 Task: Create a sub task Gather and Analyse Requirements for the task  Upgrade and migrate company sales management to a cloud-based solution in the project AuroraStream , assign it to team member softage.5@softage.net and update the status of the sub task to  Completed , set the priority of the sub task to High
Action: Mouse moved to (237, 459)
Screenshot: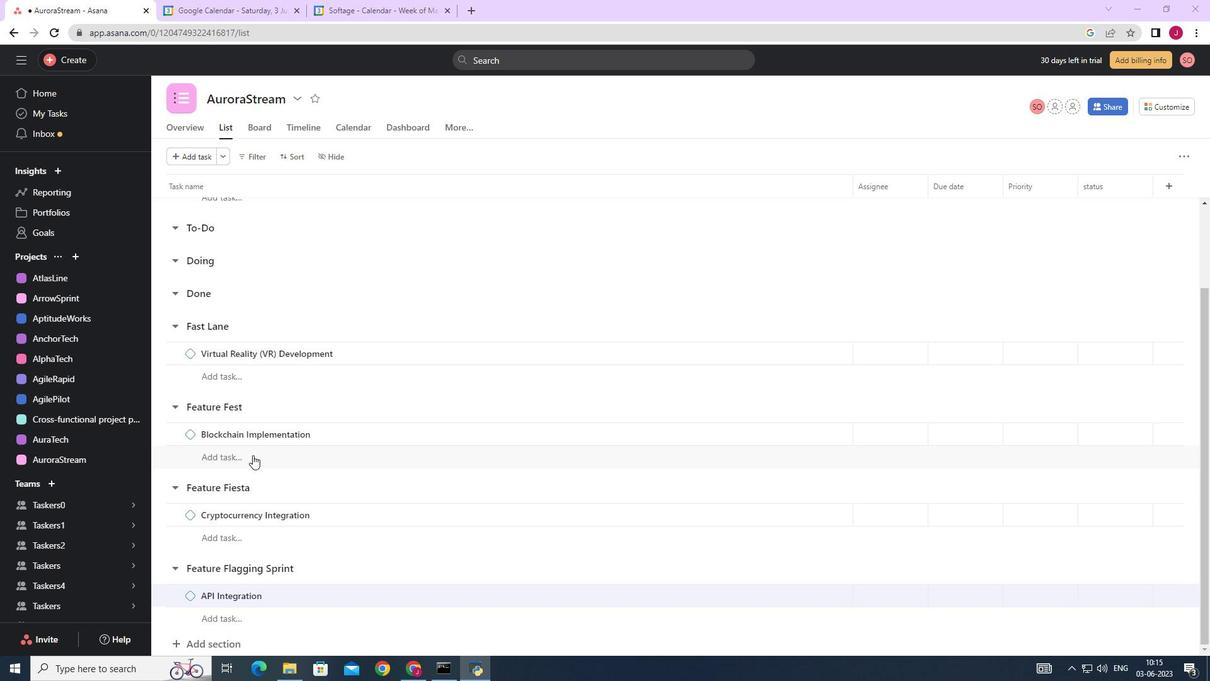 
Action: Mouse scrolled (237, 458) with delta (0, 0)
Screenshot: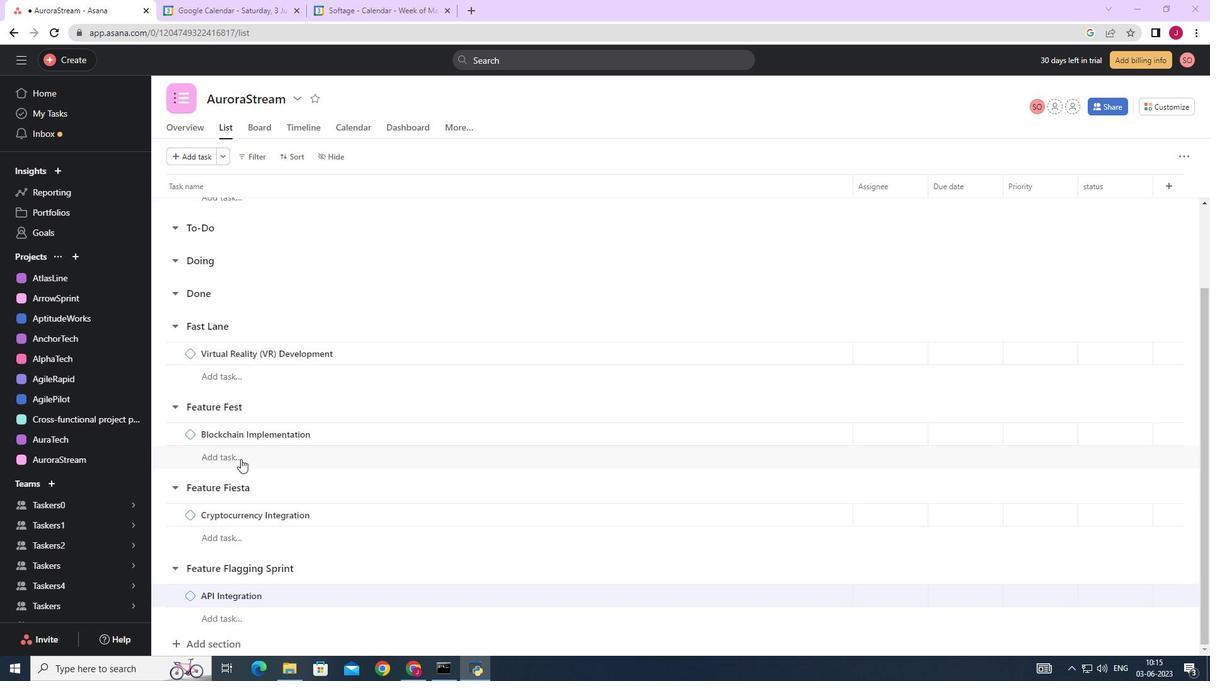 
Action: Mouse scrolled (237, 458) with delta (0, 0)
Screenshot: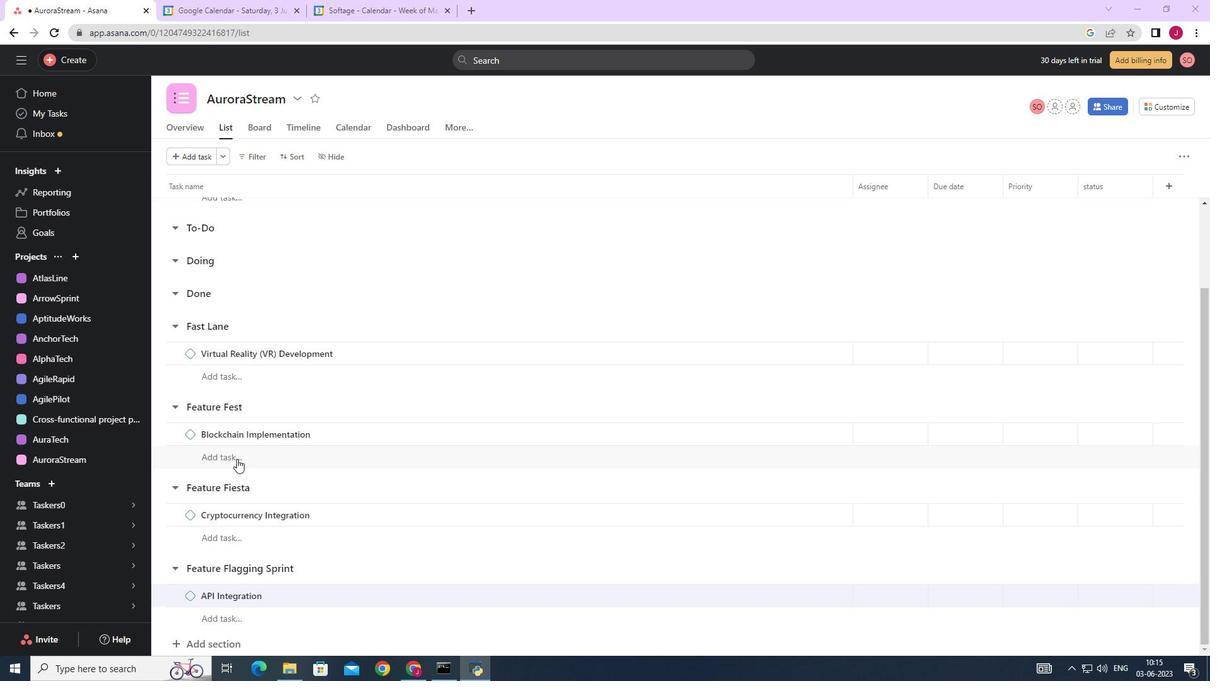 
Action: Mouse scrolled (237, 458) with delta (0, 0)
Screenshot: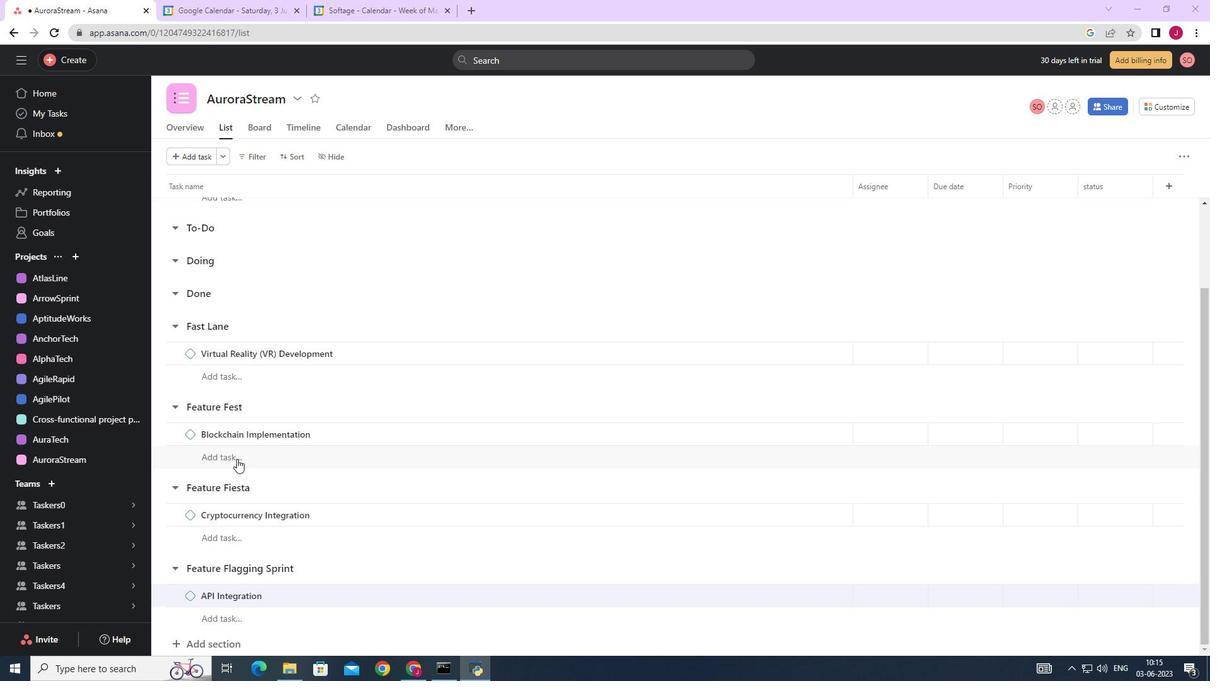 
Action: Mouse moved to (329, 399)
Screenshot: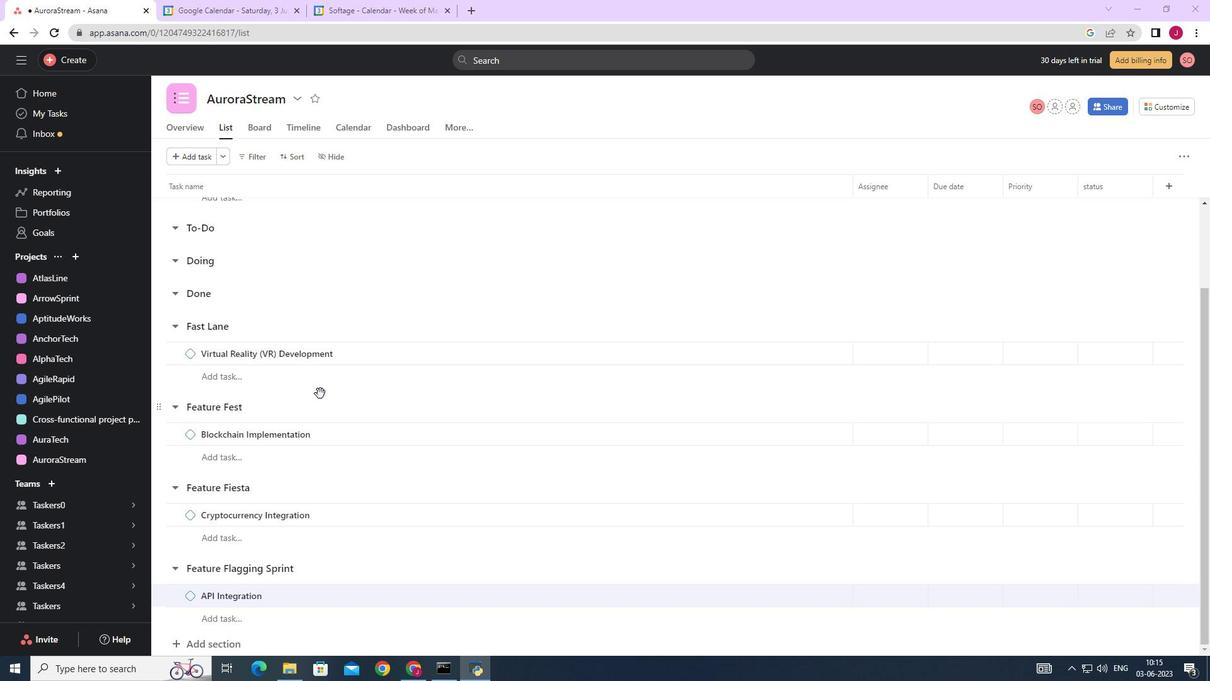 
Action: Mouse scrolled (329, 398) with delta (0, 0)
Screenshot: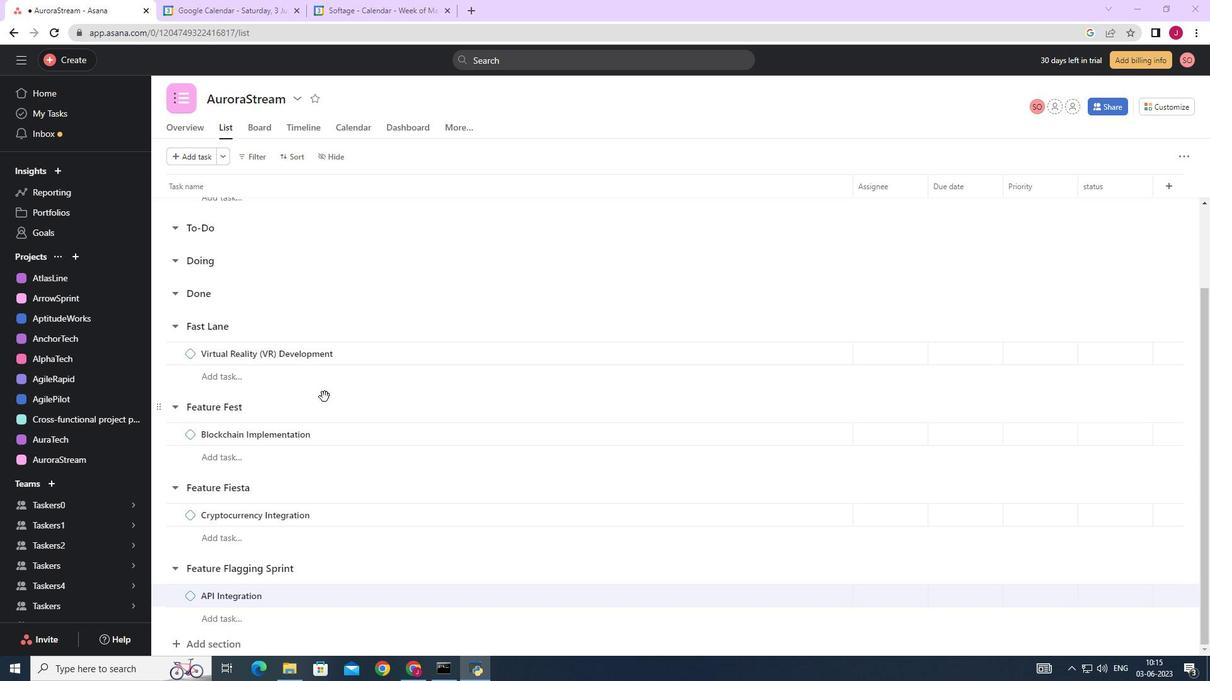 
Action: Mouse scrolled (329, 398) with delta (0, 0)
Screenshot: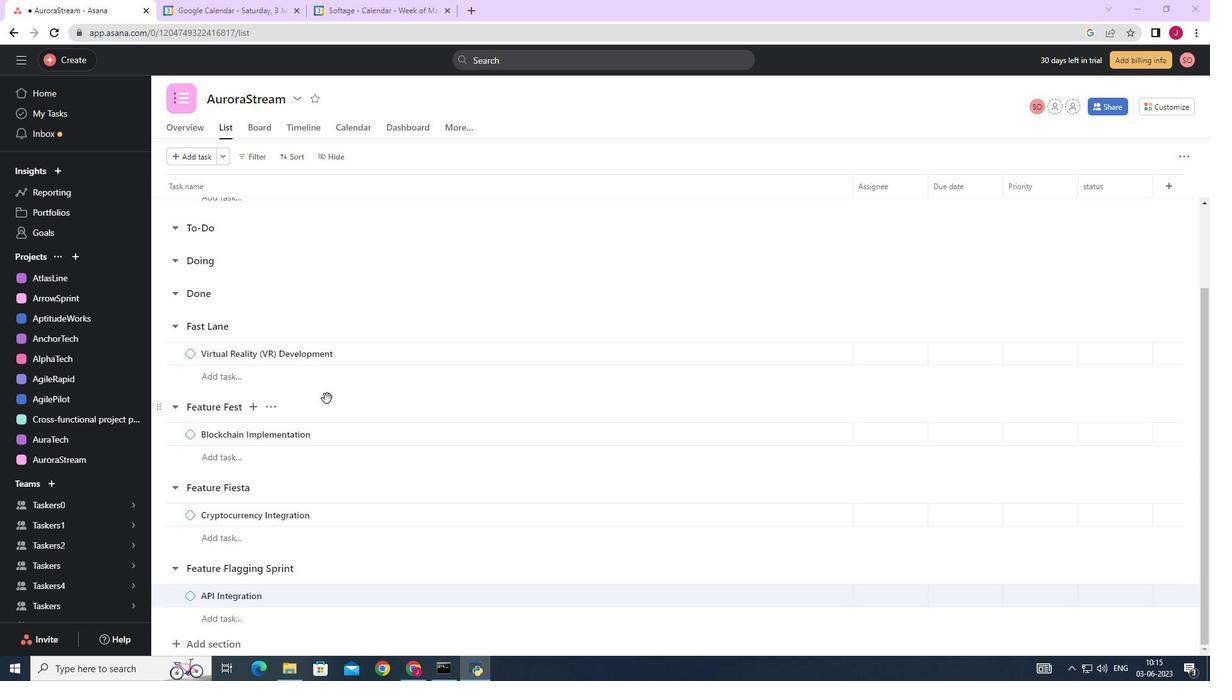 
Action: Mouse moved to (329, 399)
Screenshot: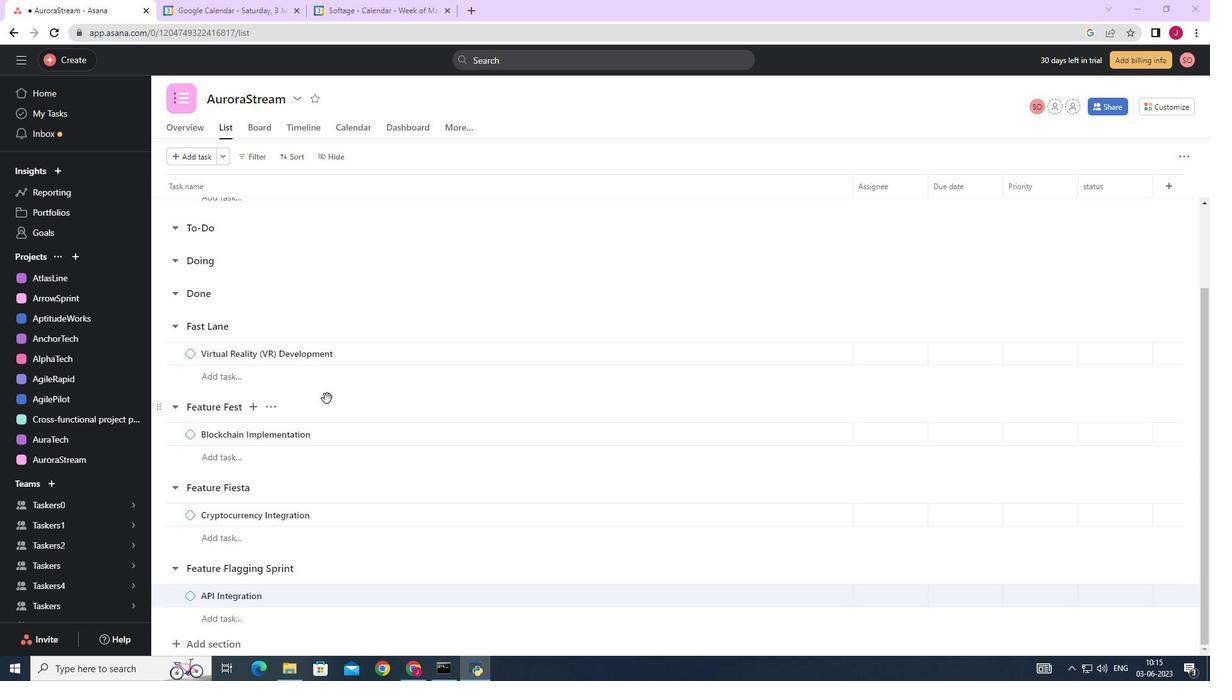 
Action: Mouse scrolled (329, 399) with delta (0, 0)
Screenshot: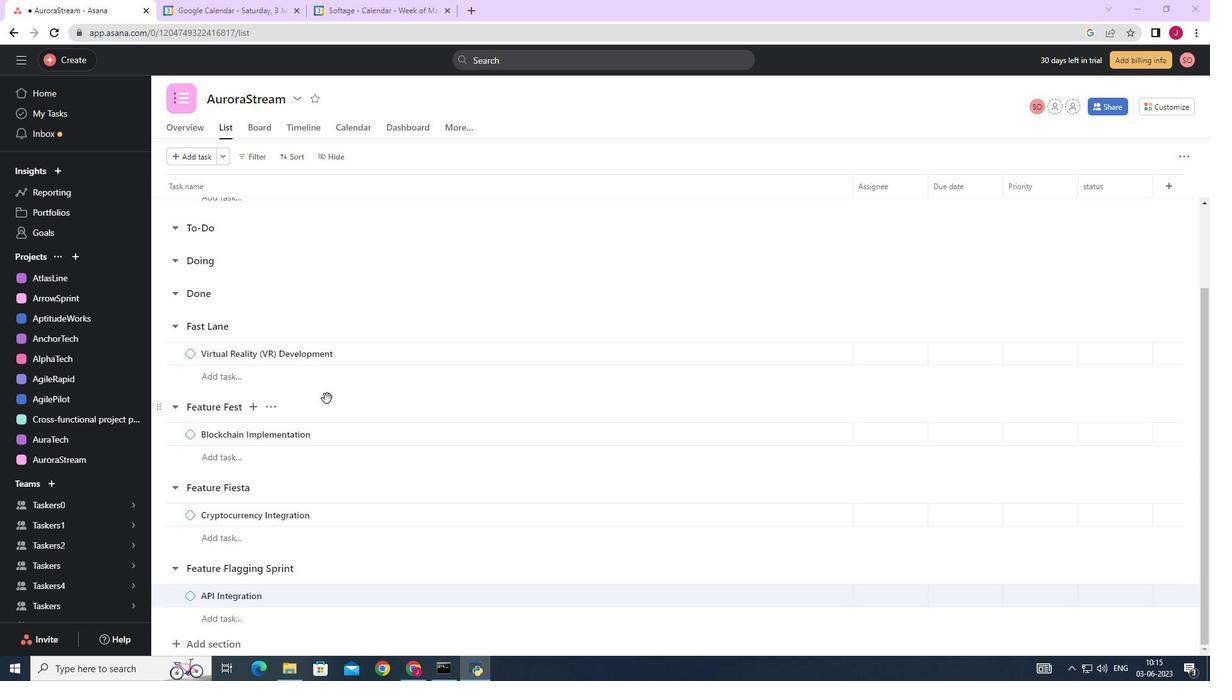 
Action: Mouse moved to (329, 400)
Screenshot: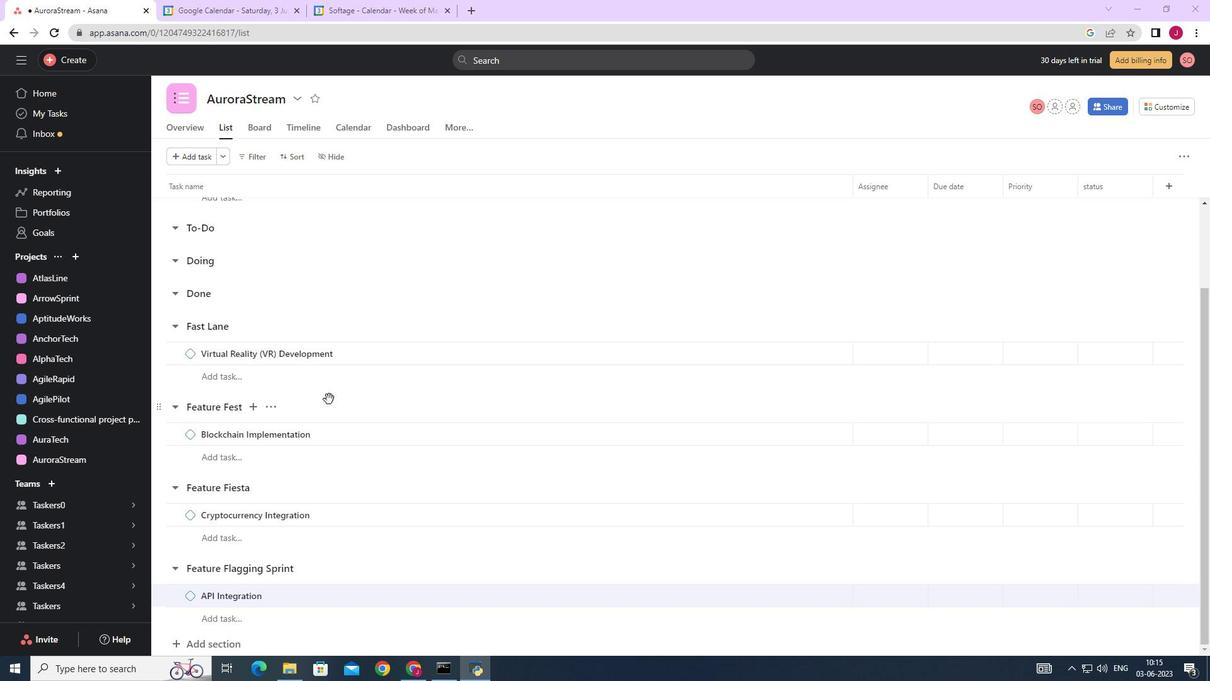 
Action: Mouse scrolled (329, 399) with delta (0, 0)
Screenshot: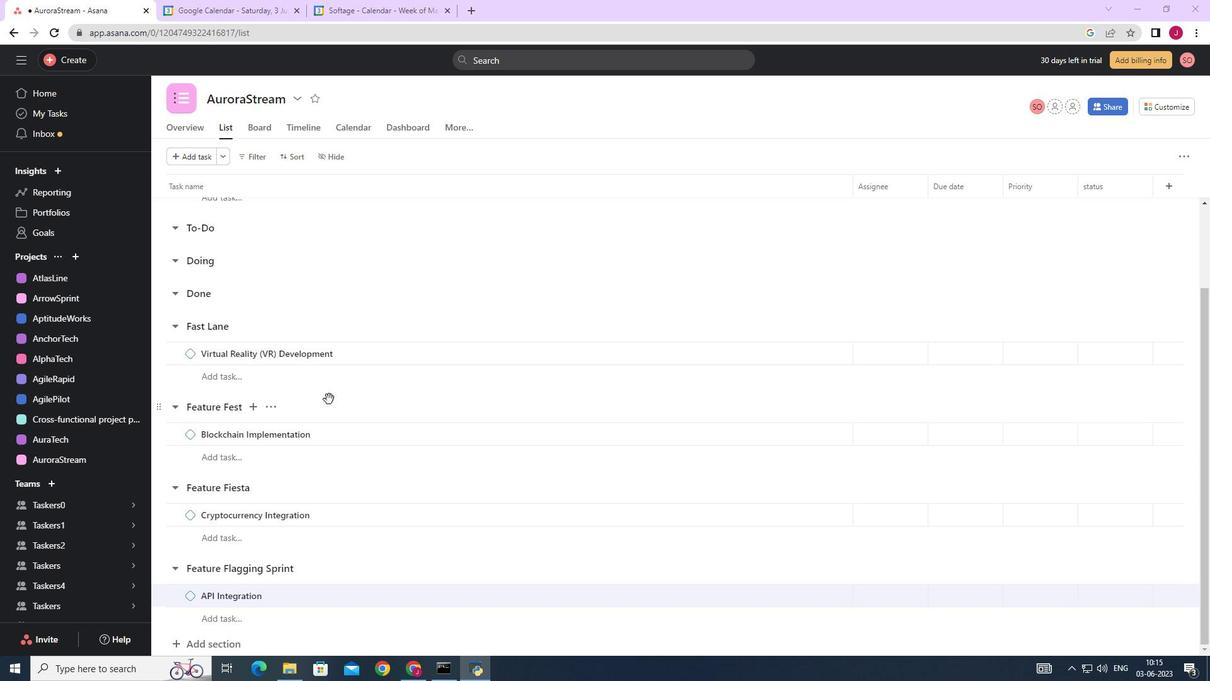 
Action: Mouse moved to (315, 366)
Screenshot: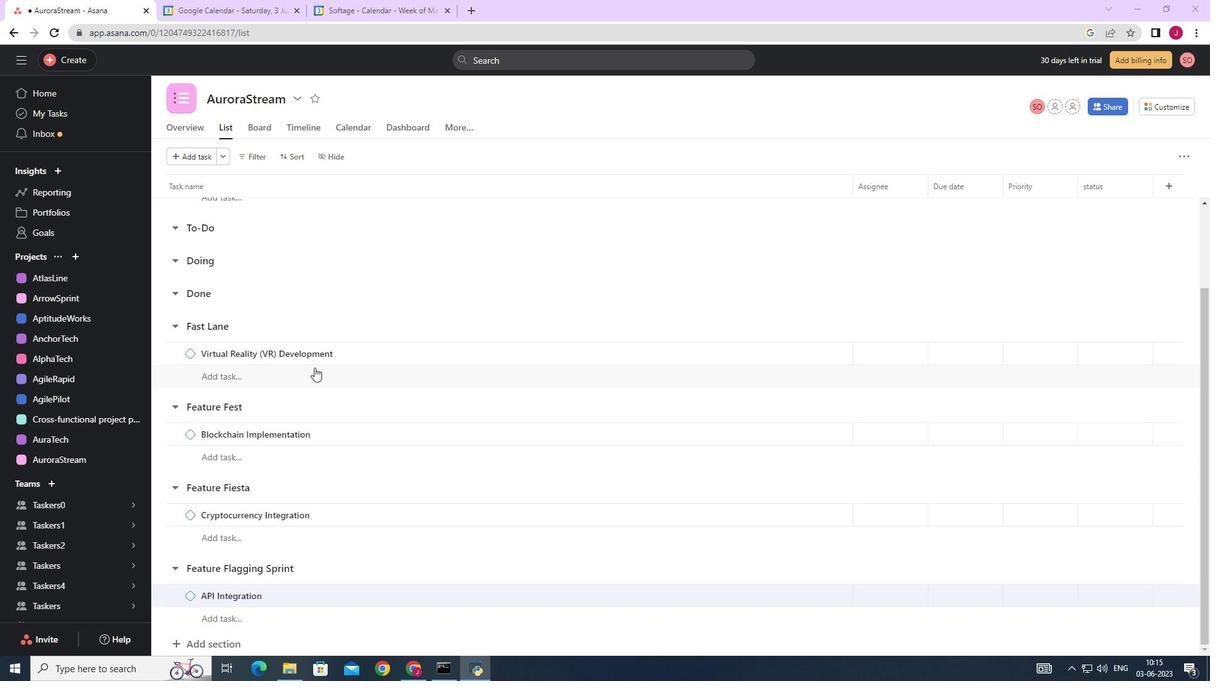 
Action: Mouse scrolled (315, 366) with delta (0, 0)
Screenshot: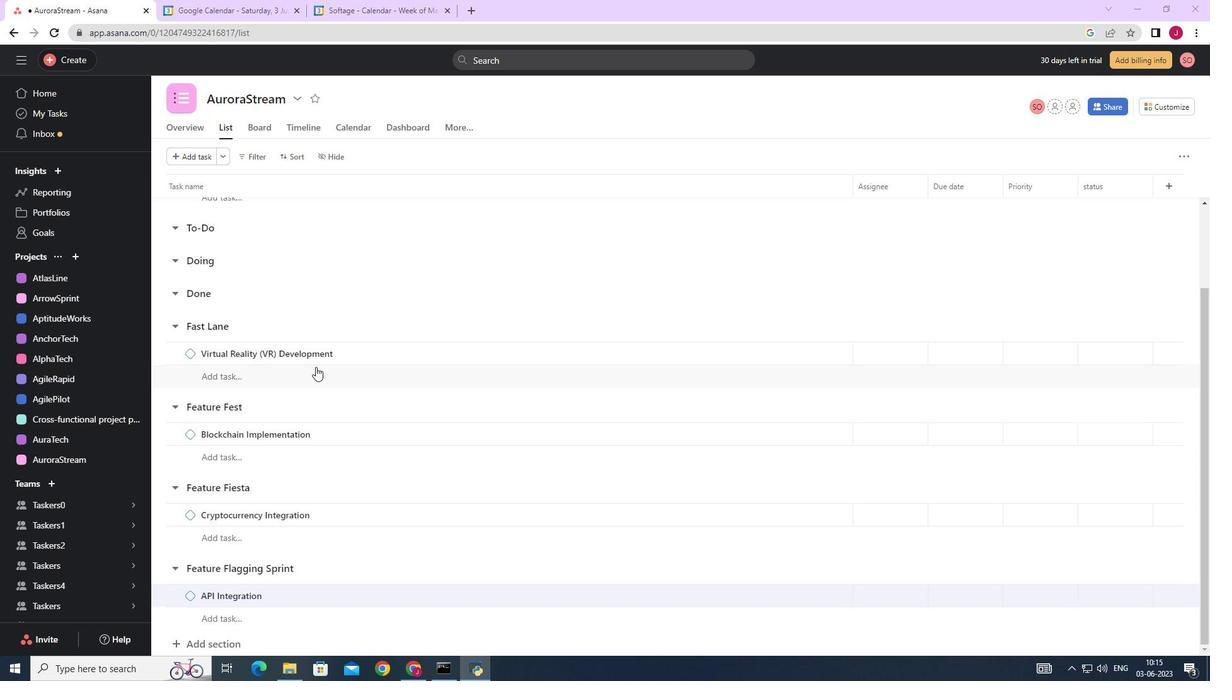 
Action: Mouse moved to (317, 326)
Screenshot: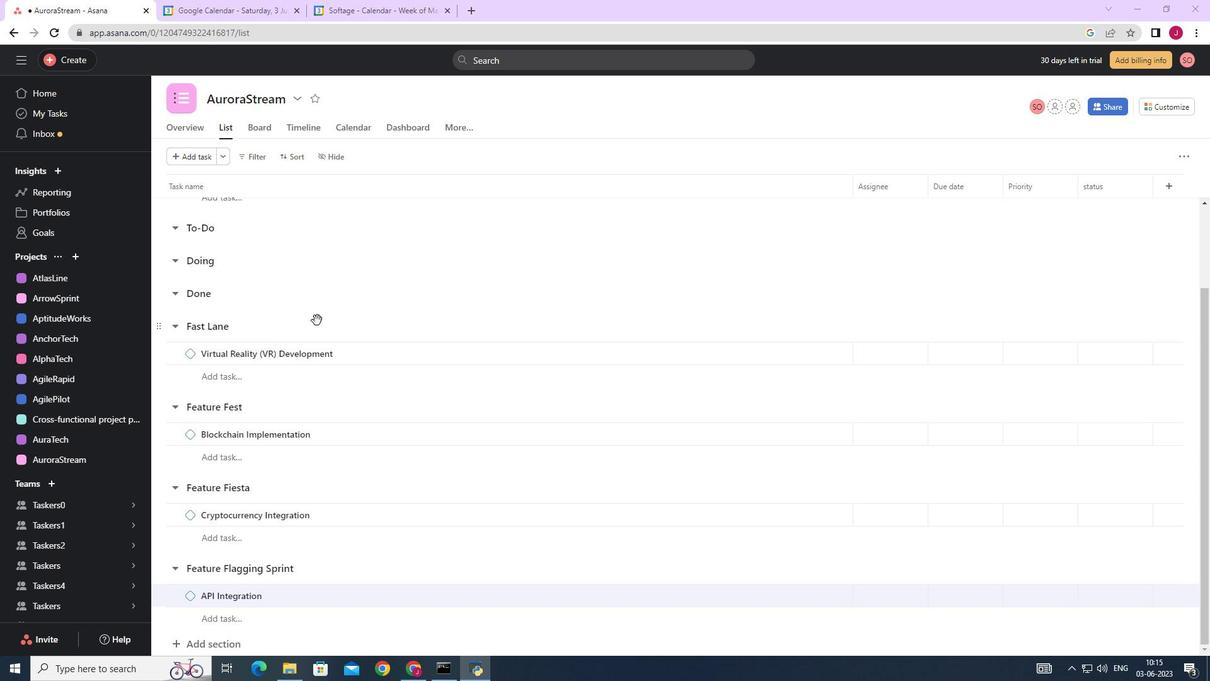 
Action: Mouse scrolled (317, 325) with delta (0, 0)
Screenshot: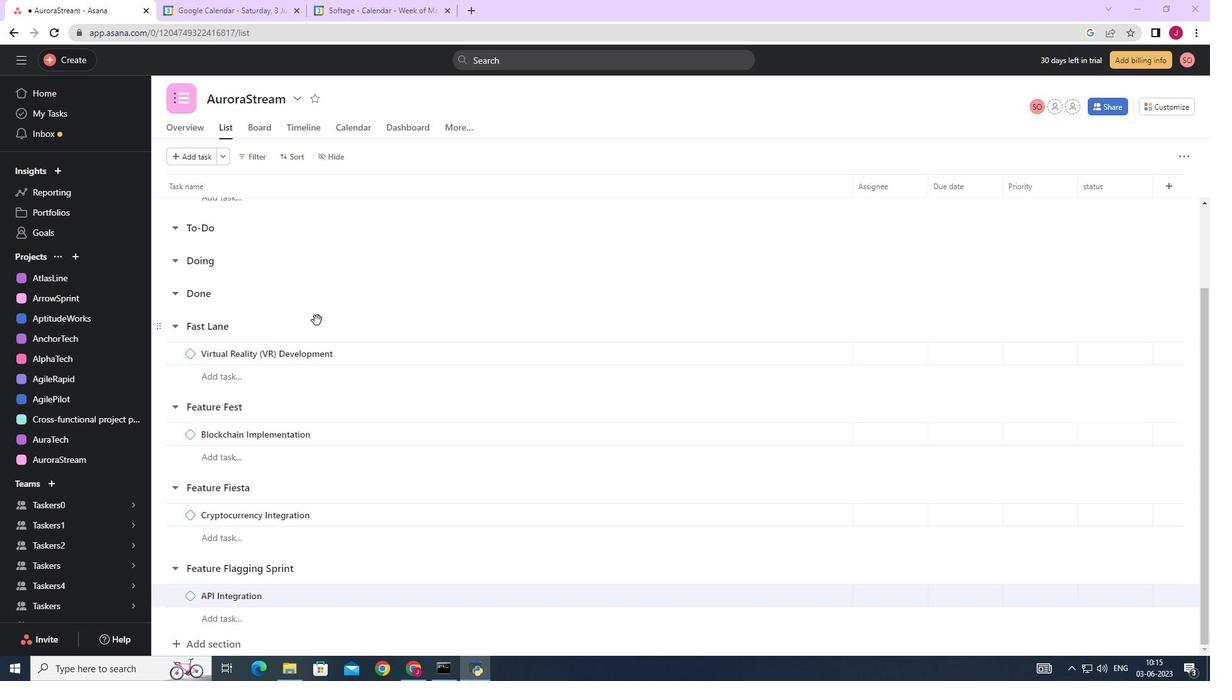 
Action: Mouse moved to (317, 329)
Screenshot: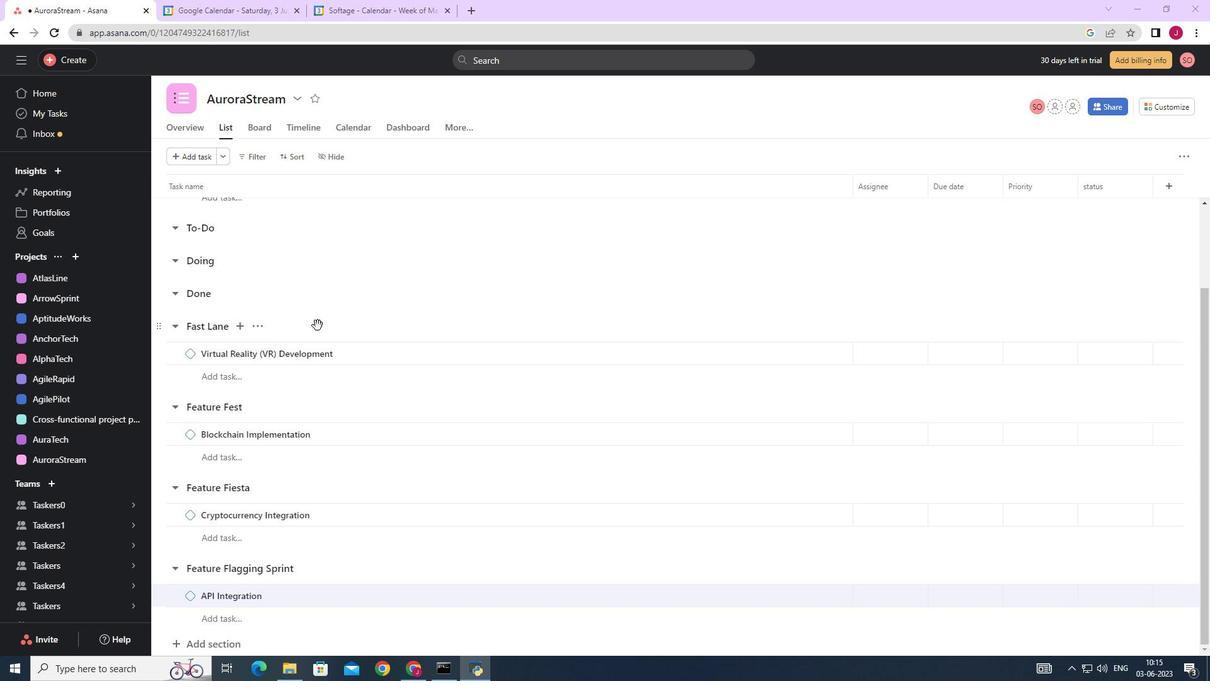 
Action: Mouse scrolled (317, 328) with delta (0, 0)
Screenshot: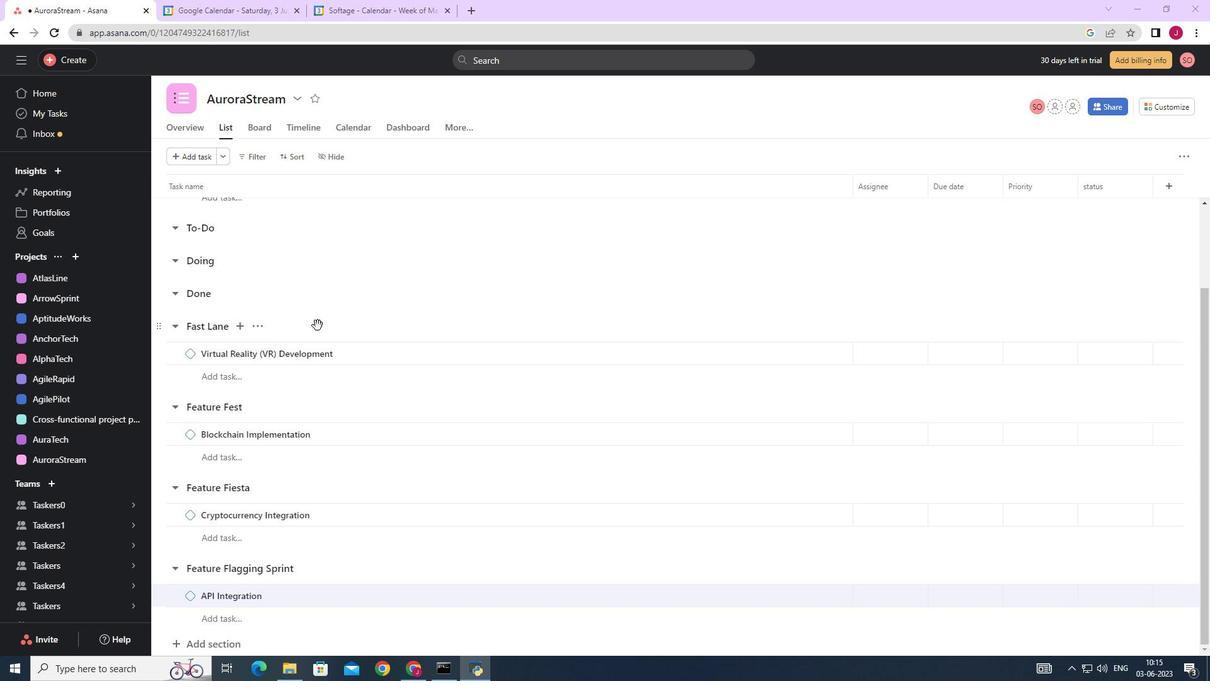 
Action: Mouse moved to (317, 329)
Screenshot: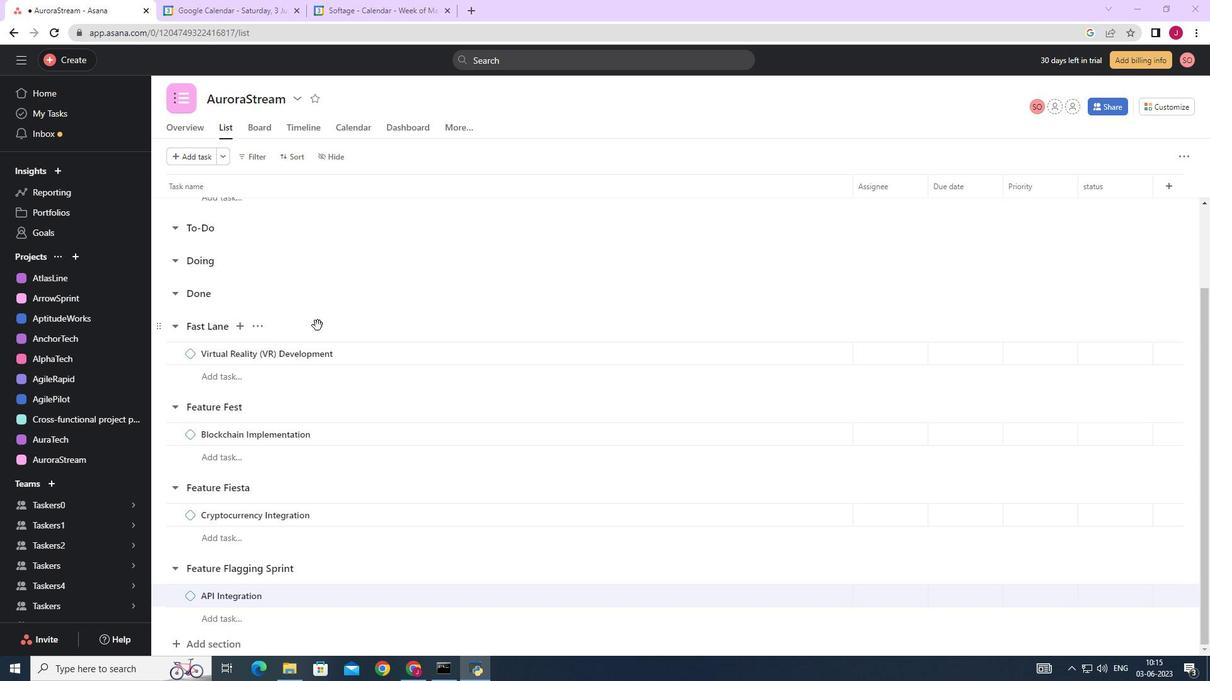 
Action: Mouse scrolled (317, 329) with delta (0, 0)
Screenshot: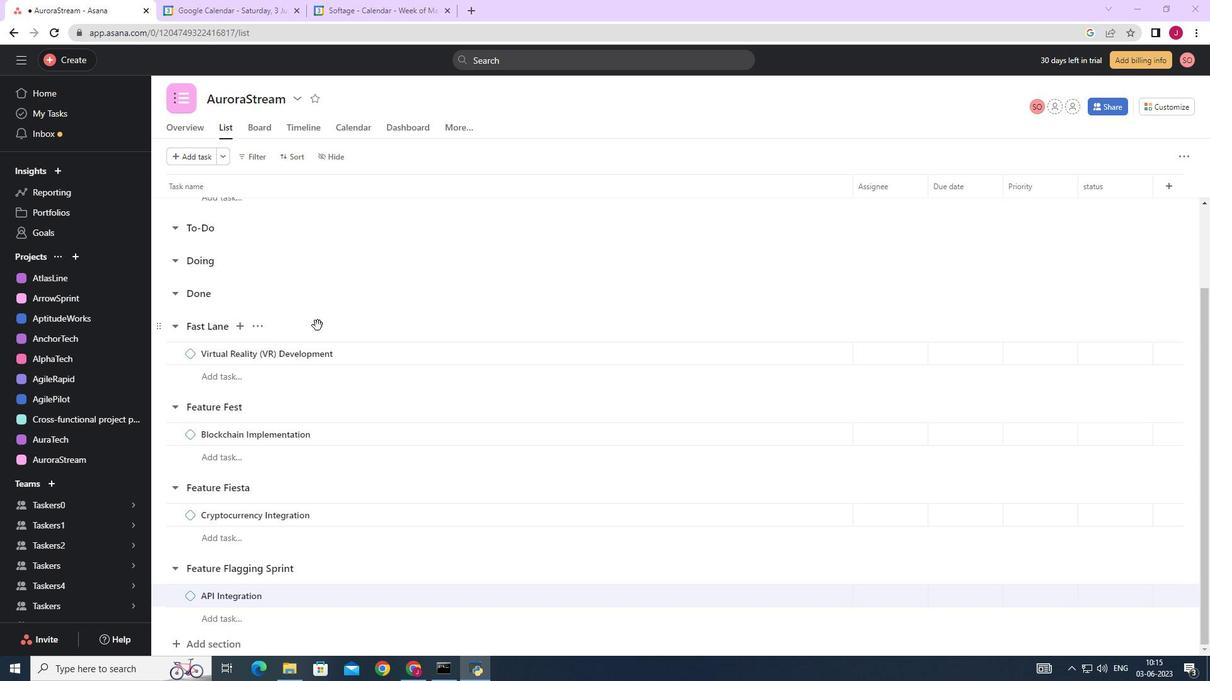 
Action: Mouse moved to (317, 330)
Screenshot: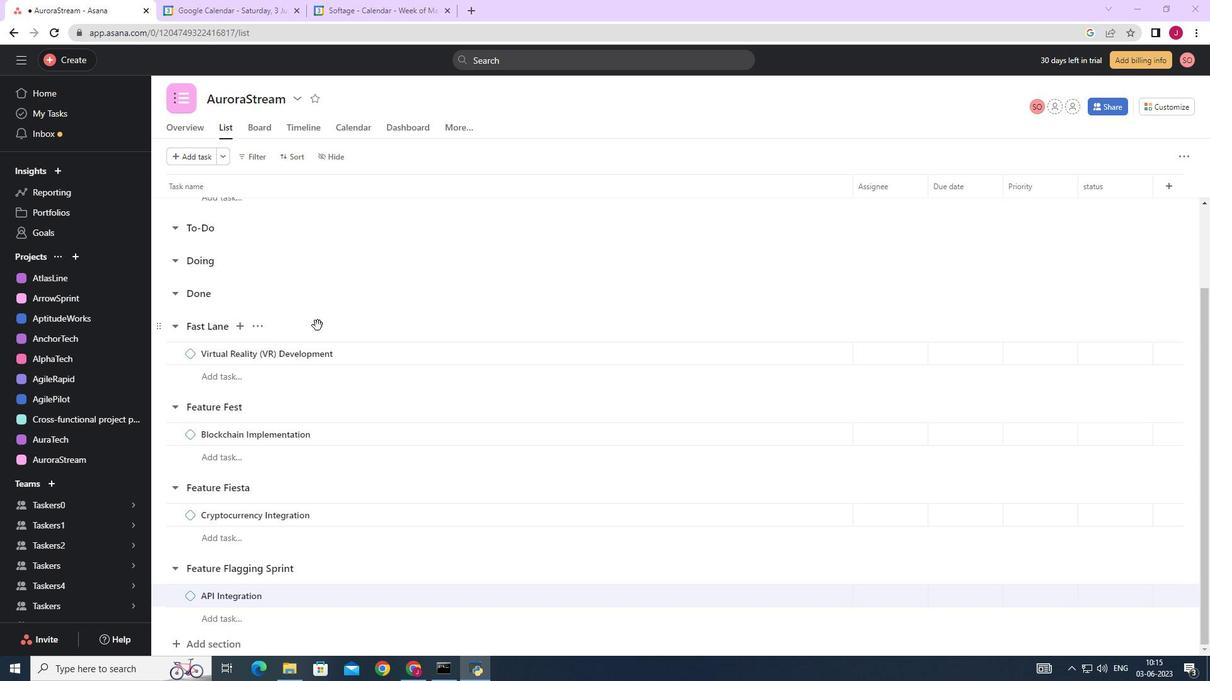 
Action: Mouse scrolled (317, 329) with delta (0, 0)
Screenshot: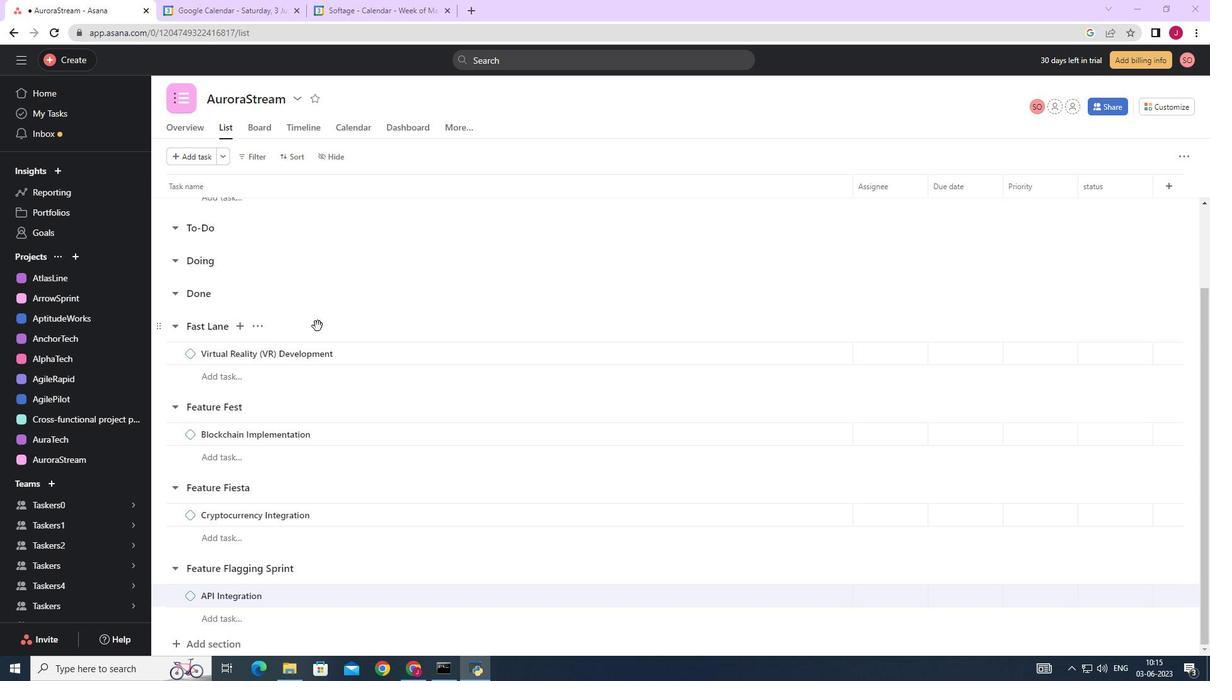 
Action: Mouse moved to (394, 422)
Screenshot: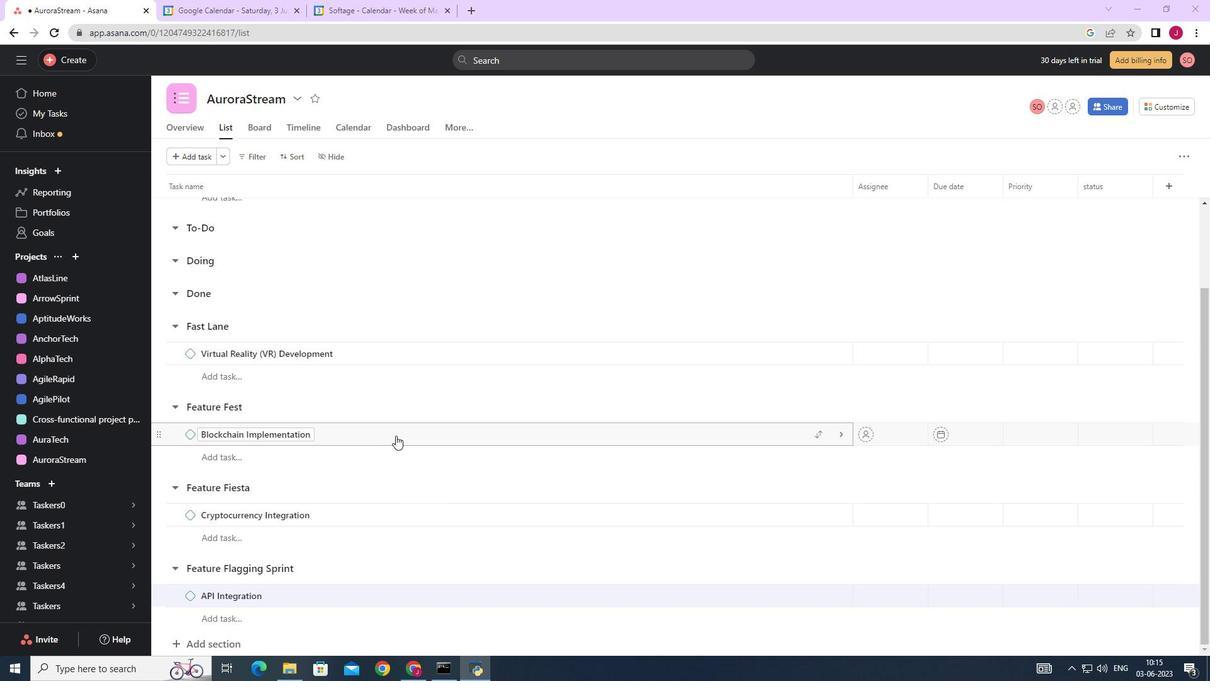 
Action: Mouse scrolled (396, 435) with delta (0, 0)
Screenshot: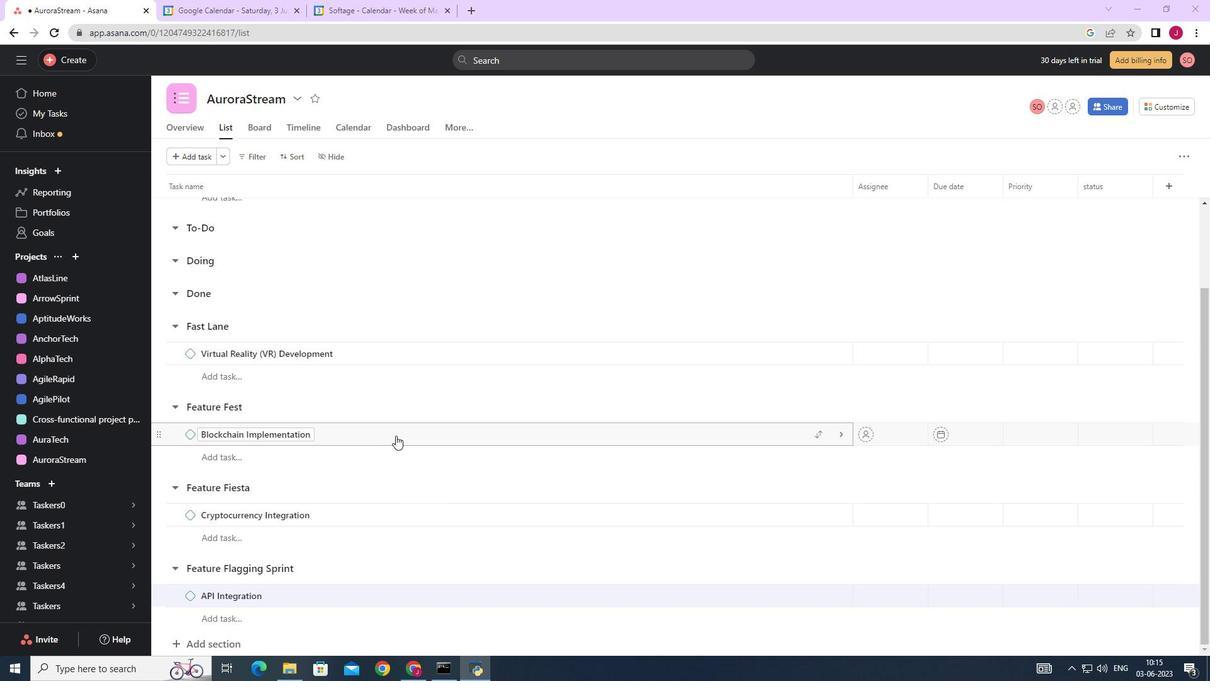 
Action: Mouse moved to (384, 315)
Screenshot: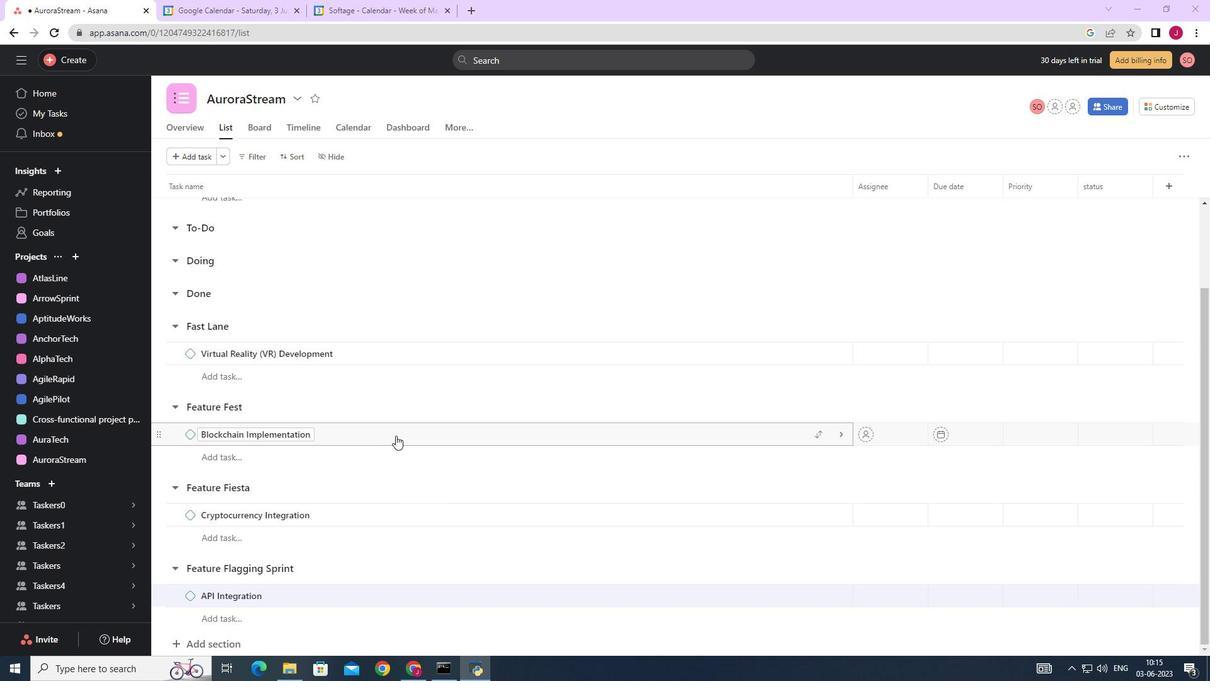 
Action: Mouse scrolled (396, 433) with delta (0, 0)
Screenshot: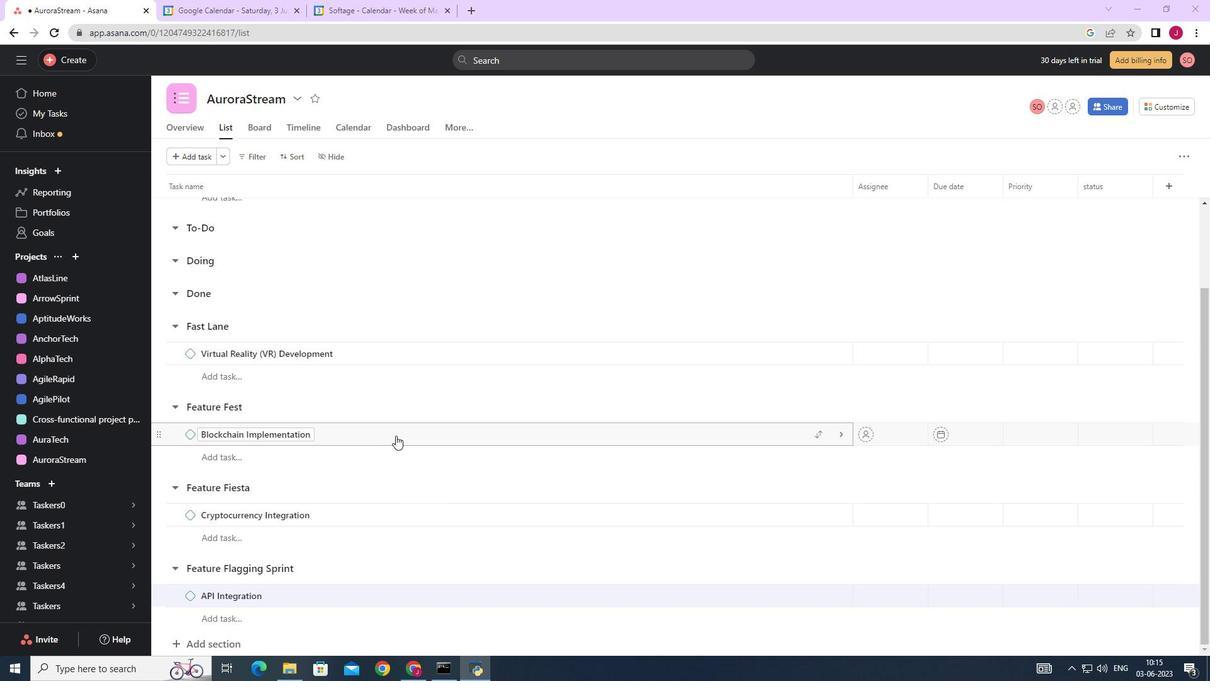 
Action: Mouse moved to (384, 304)
Screenshot: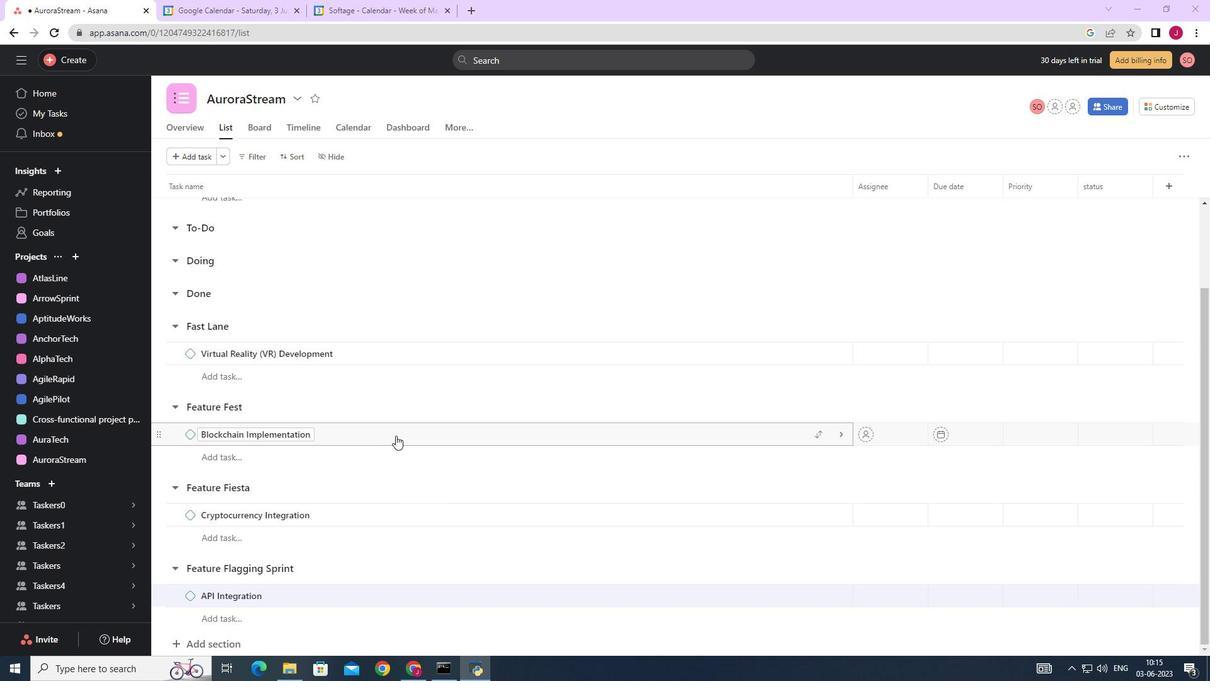 
Action: Mouse scrolled (396, 433) with delta (0, 0)
Screenshot: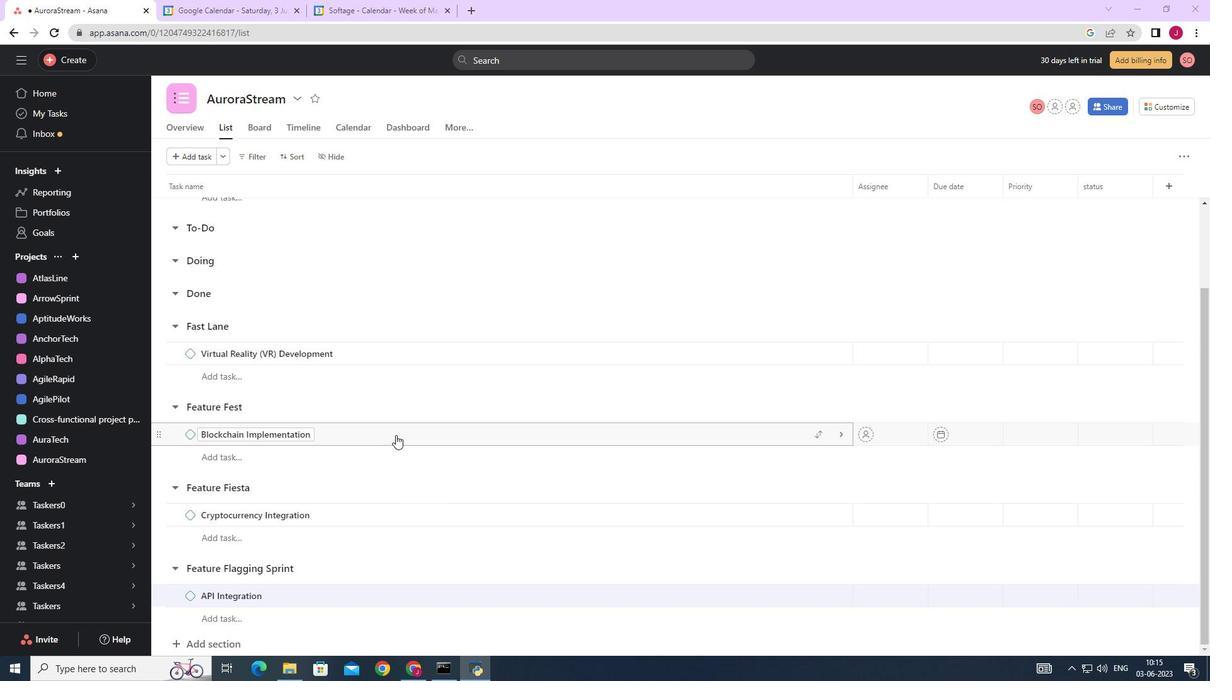 
Action: Mouse moved to (383, 298)
Screenshot: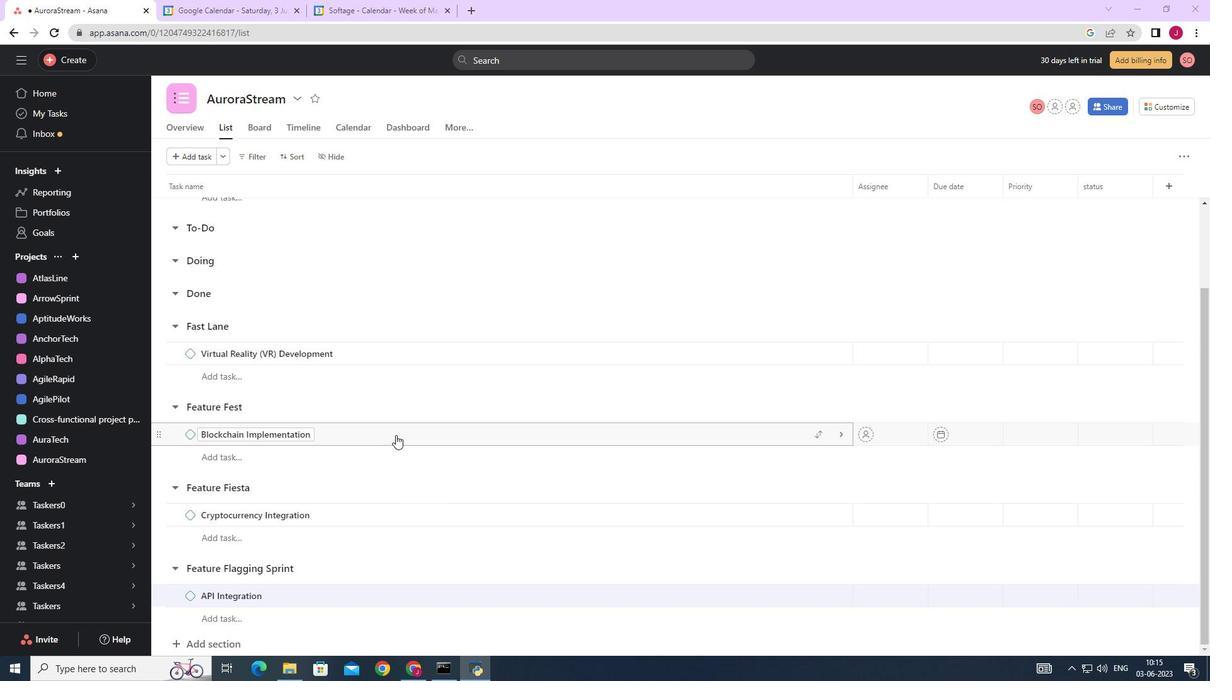 
Action: Mouse scrolled (396, 432) with delta (0, 0)
Screenshot: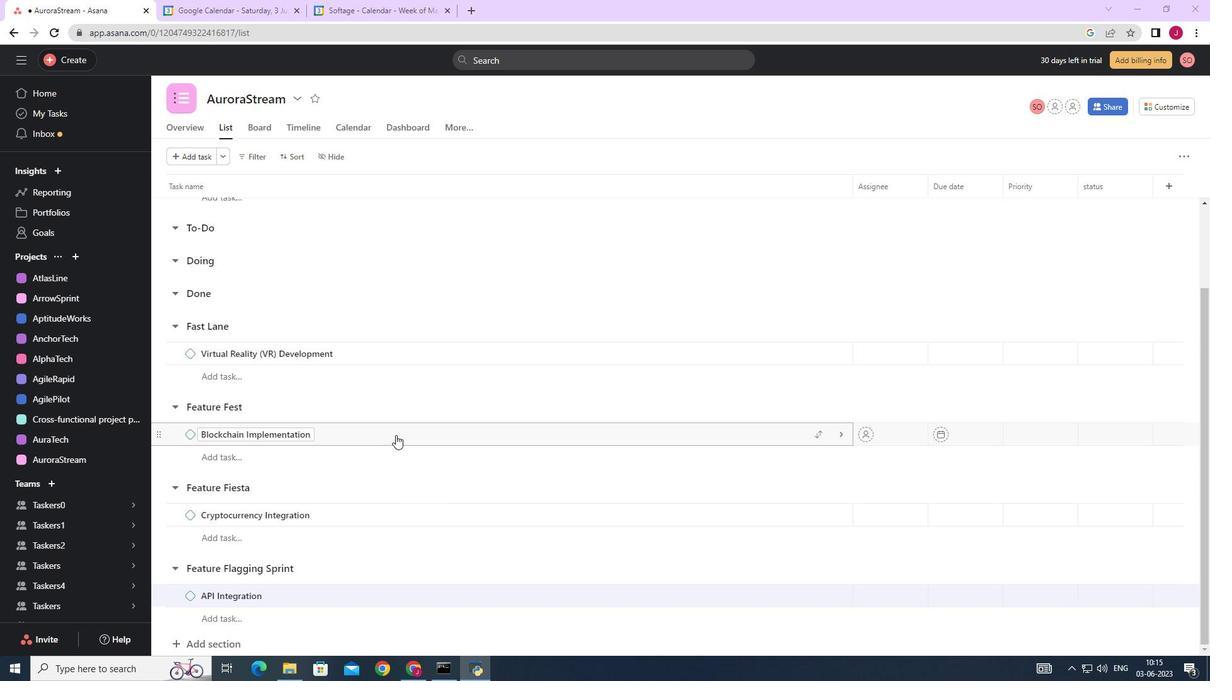 
Action: Mouse moved to (381, 288)
Screenshot: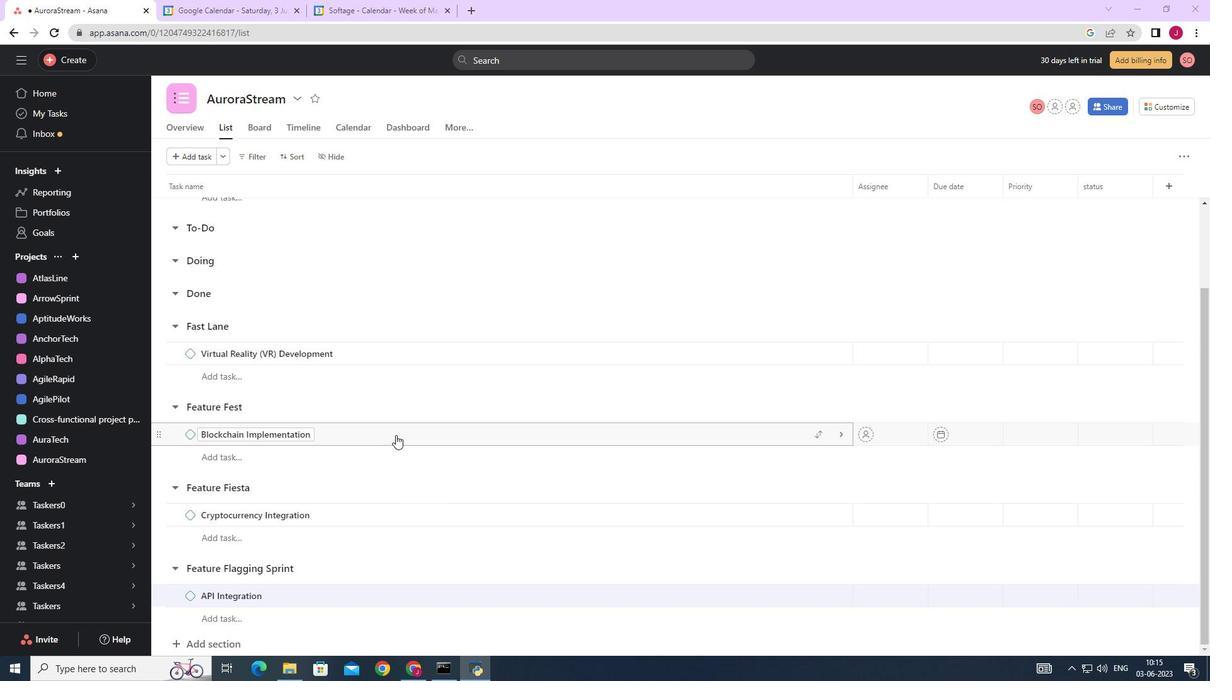 
Action: Mouse scrolled (394, 423) with delta (0, 0)
Screenshot: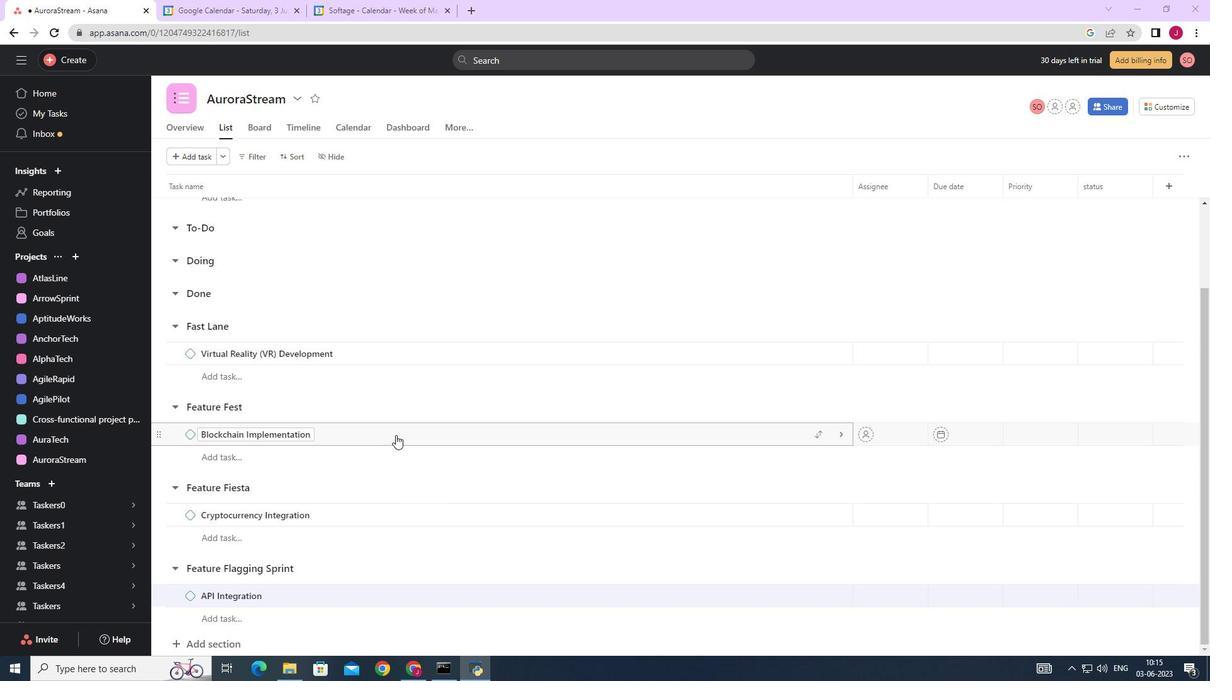 
Action: Mouse moved to (748, 274)
Screenshot: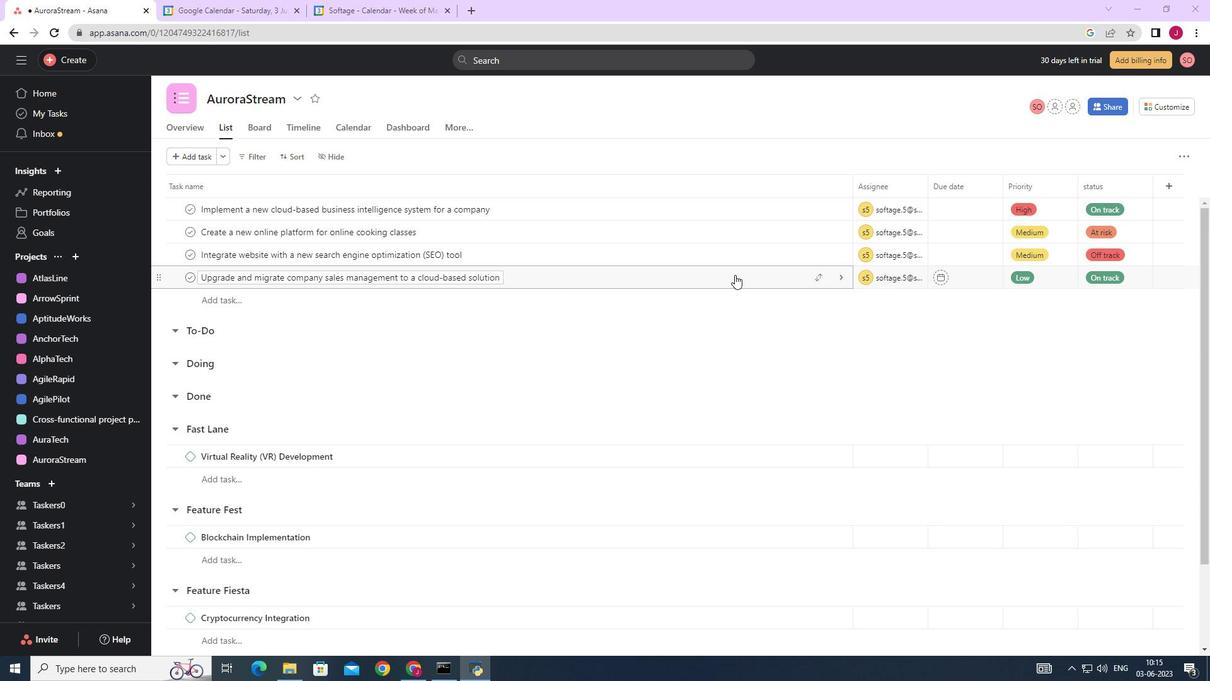 
Action: Mouse pressed left at (748, 274)
Screenshot: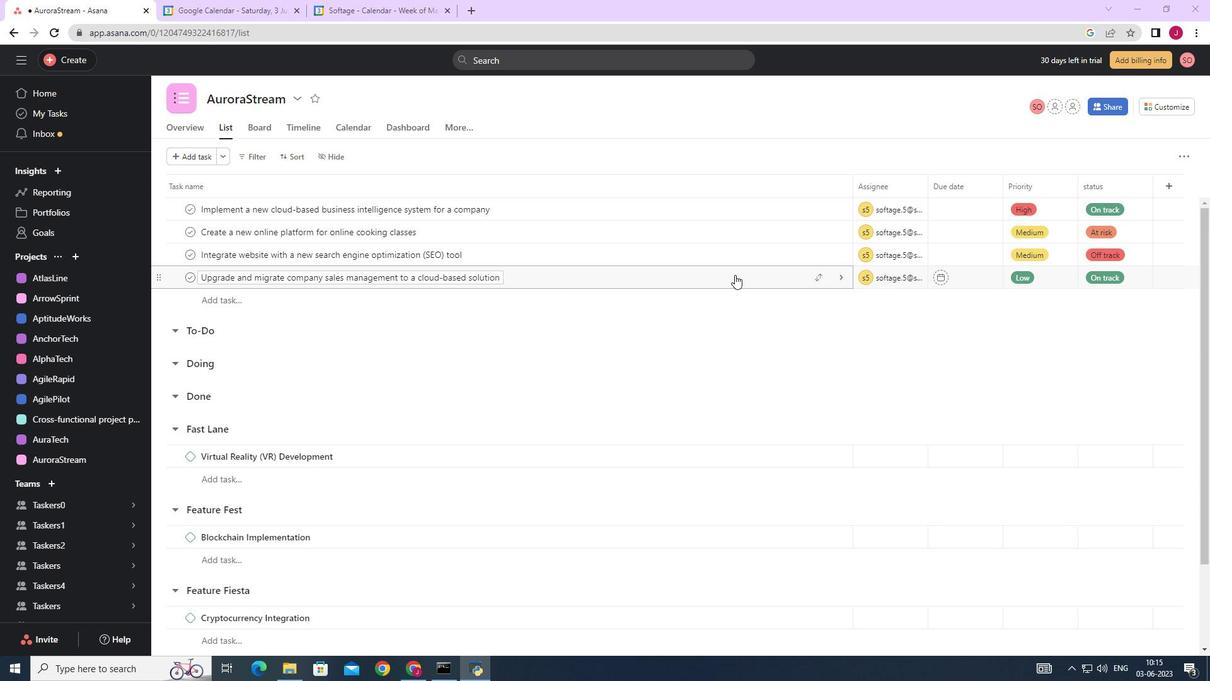 
Action: Mouse moved to (935, 423)
Screenshot: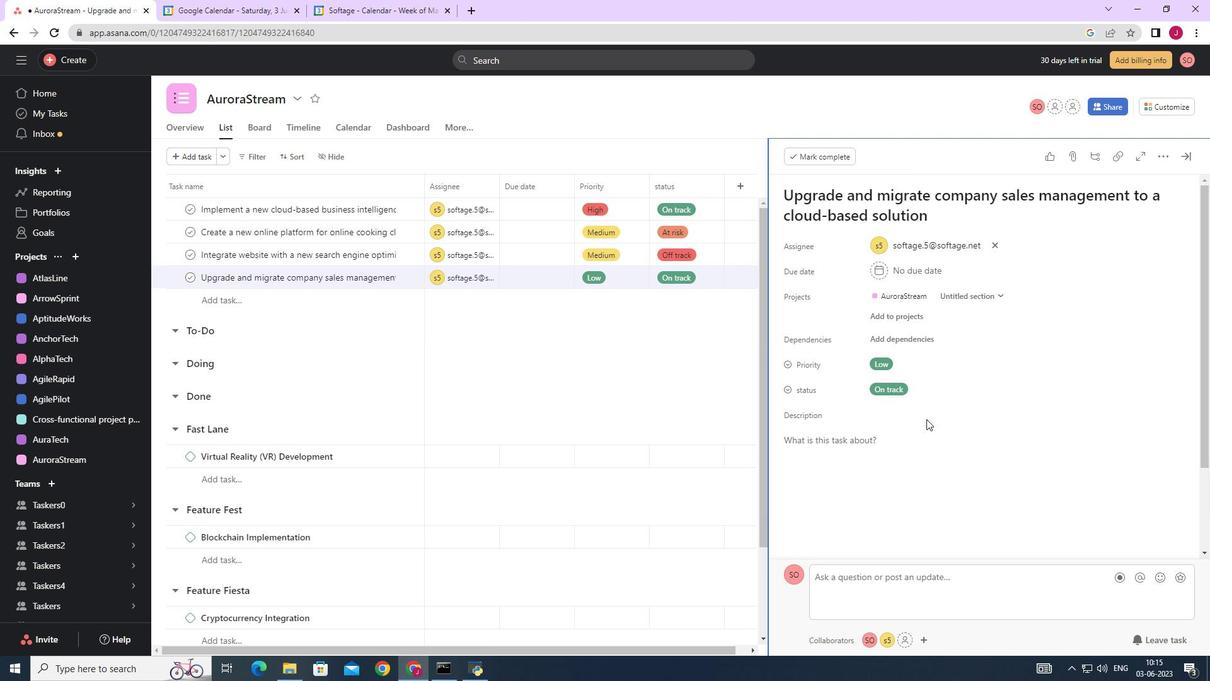
Action: Mouse scrolled (935, 423) with delta (0, 0)
Screenshot: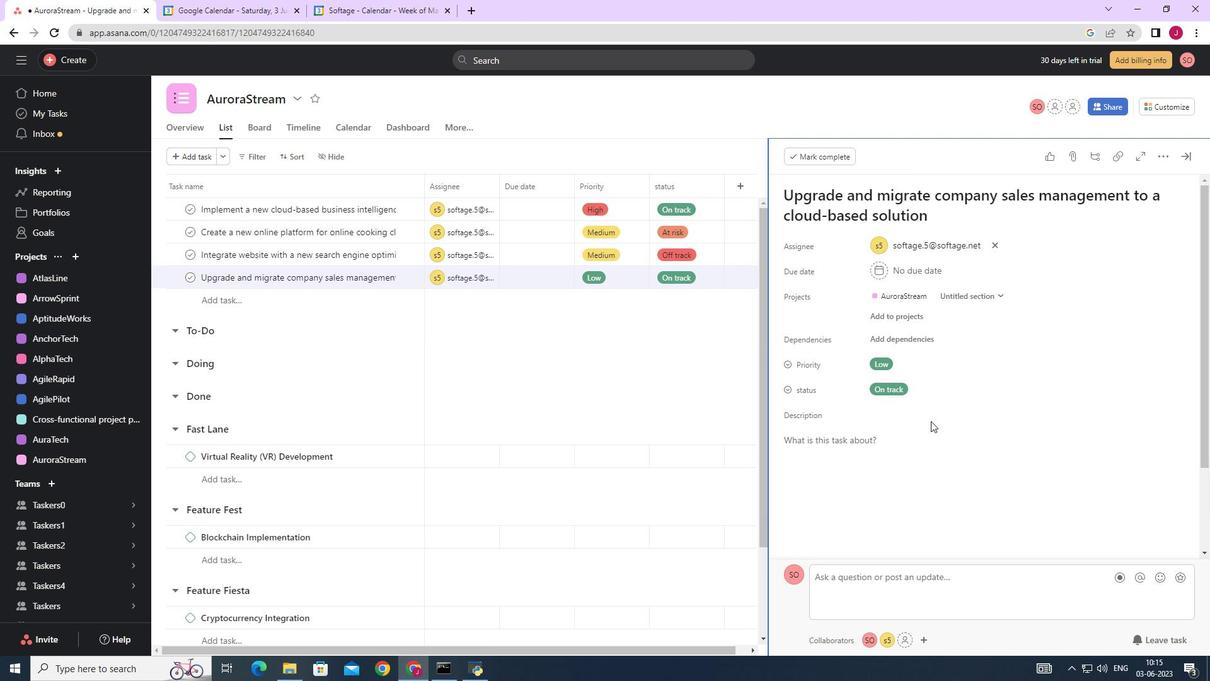 
Action: Mouse scrolled (935, 423) with delta (0, 0)
Screenshot: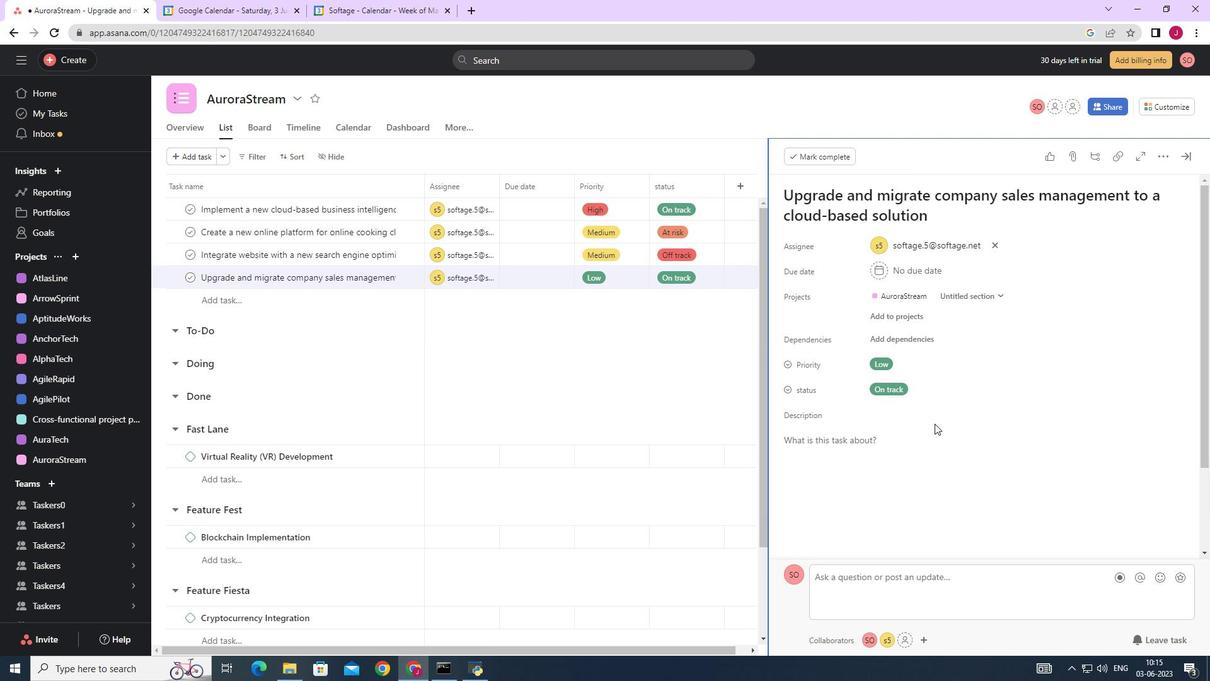 
Action: Mouse scrolled (935, 423) with delta (0, 0)
Screenshot: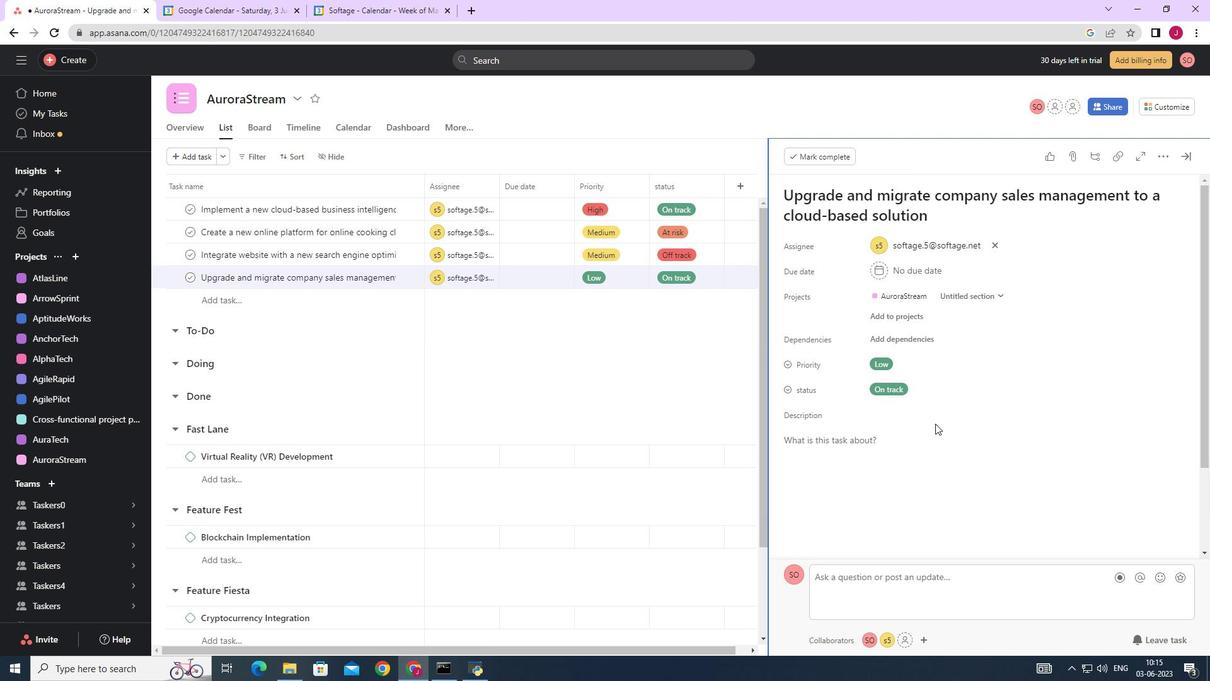 
Action: Mouse scrolled (935, 423) with delta (0, 0)
Screenshot: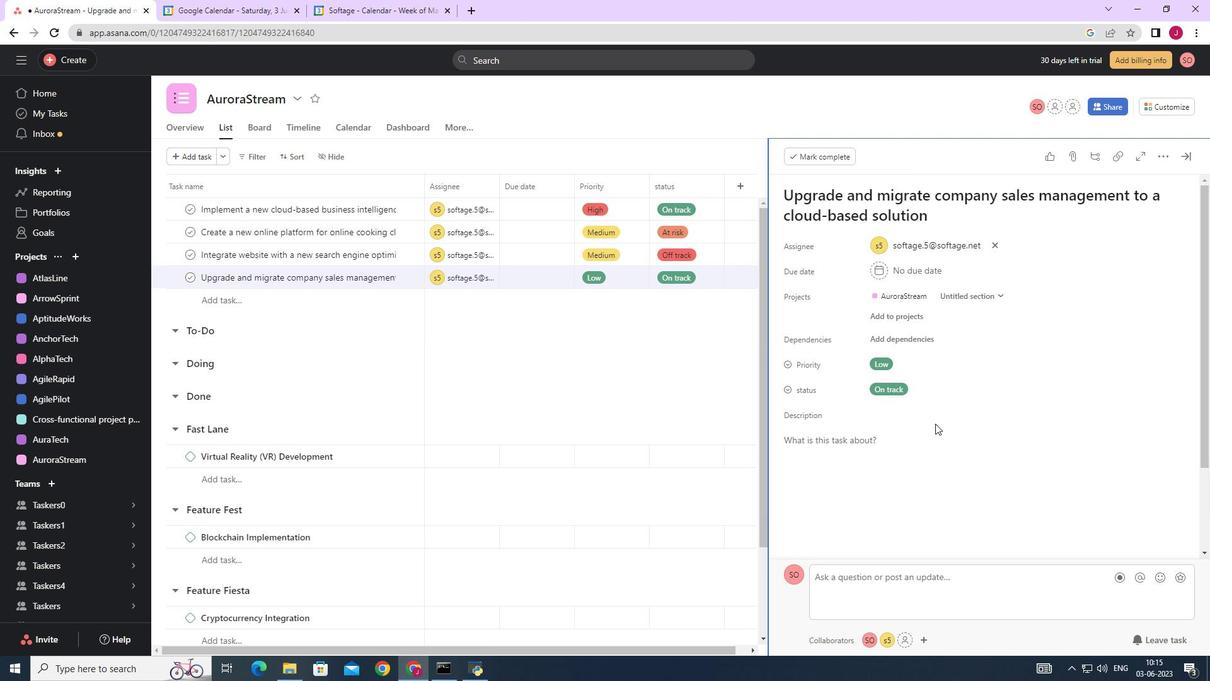
Action: Mouse scrolled (935, 423) with delta (0, 0)
Screenshot: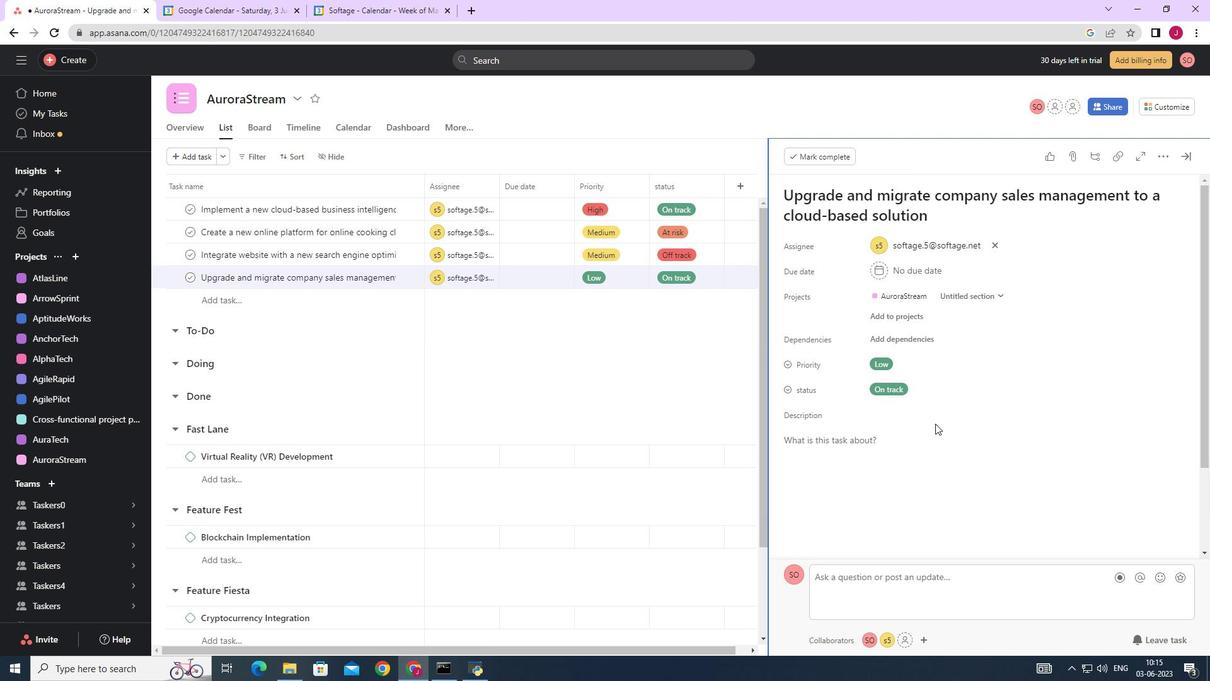 
Action: Mouse moved to (822, 457)
Screenshot: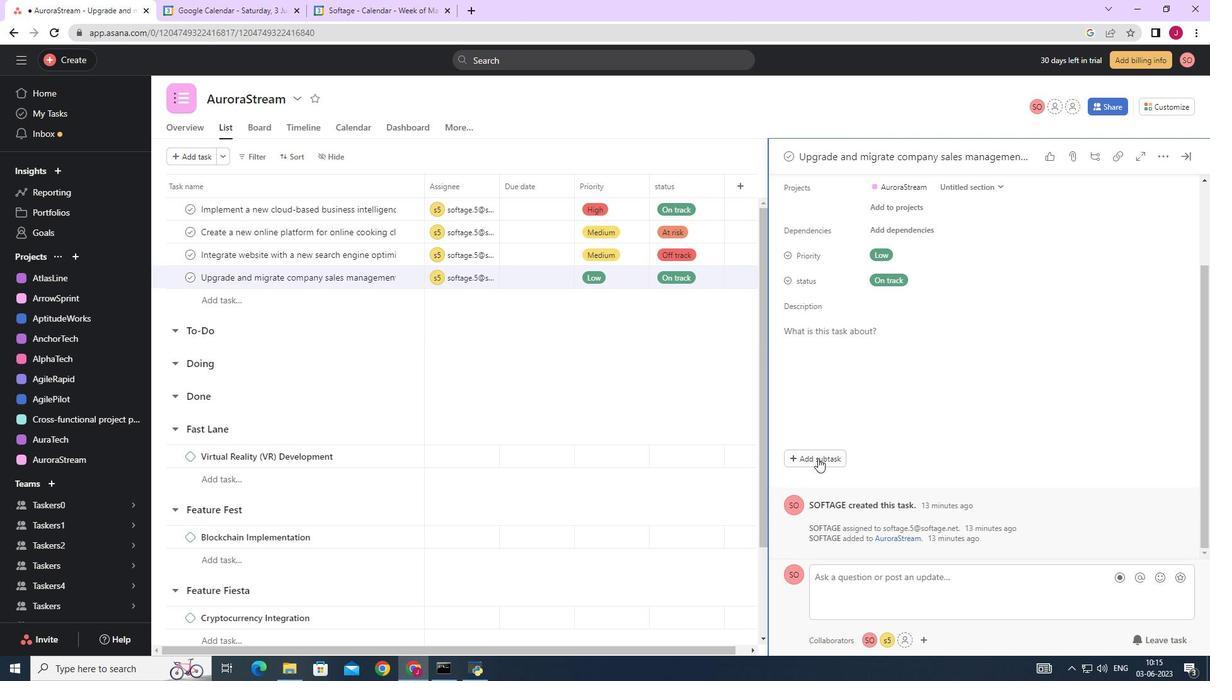 
Action: Mouse pressed left at (822, 457)
Screenshot: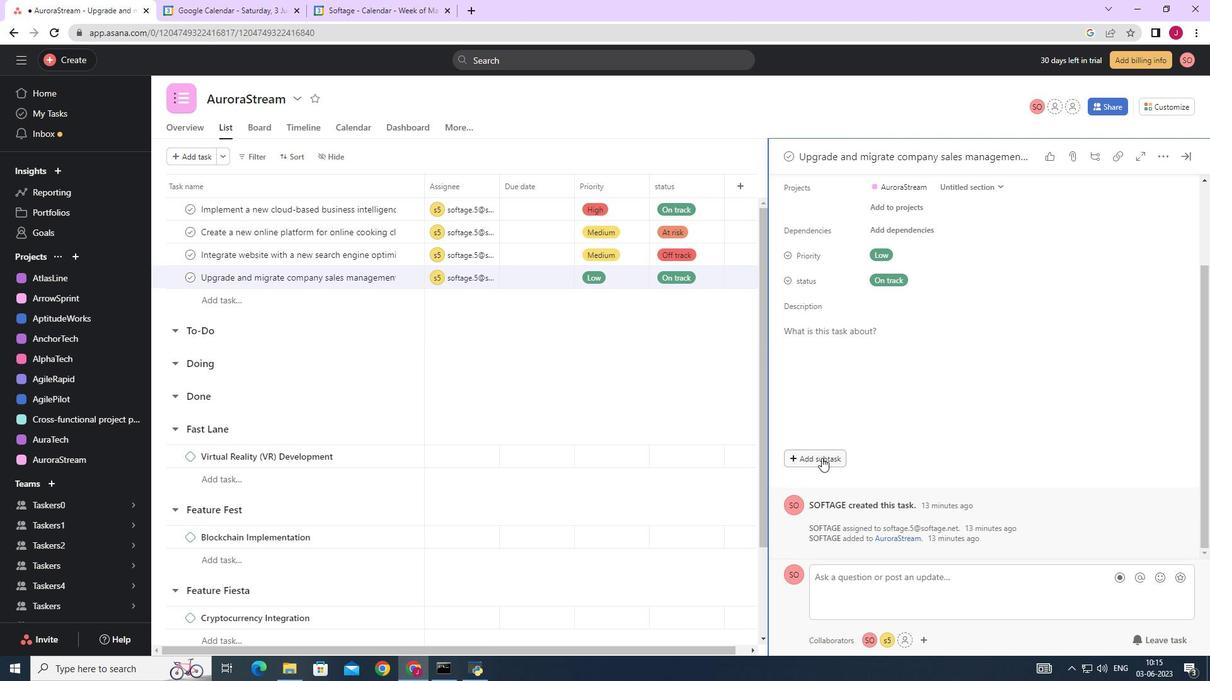 
Action: Mouse moved to (814, 431)
Screenshot: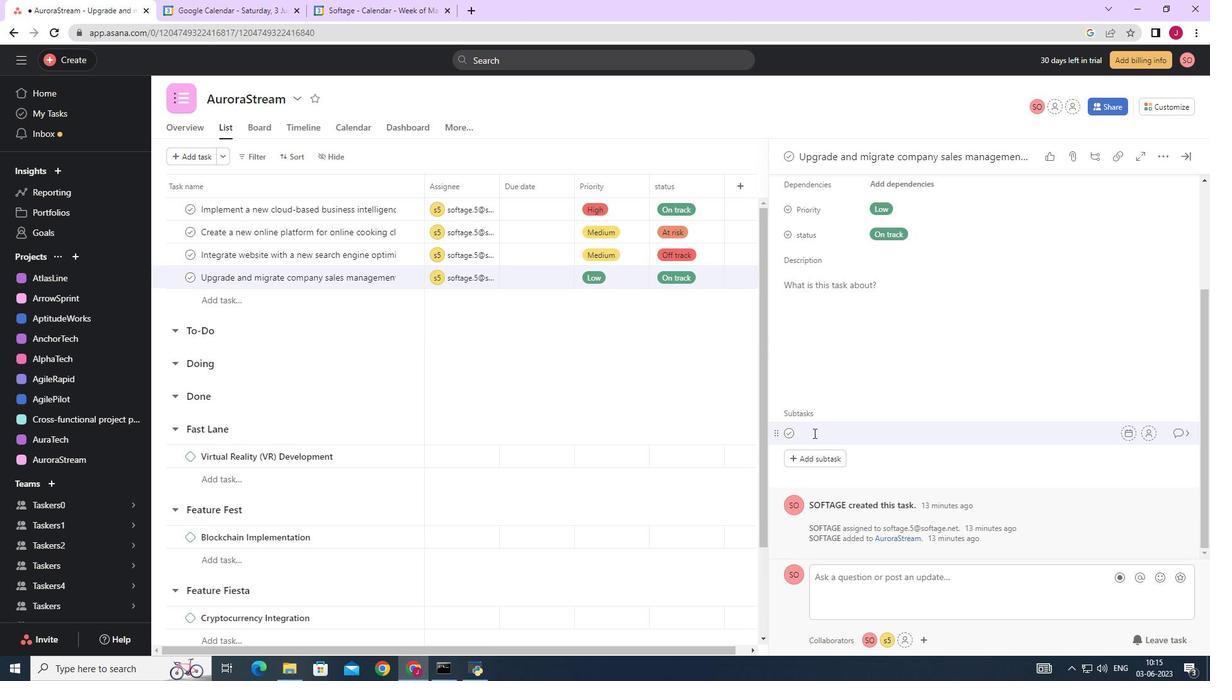 
Action: Key pressed <Key.caps_lock>G<Key.caps_lock>ather<Key.space>and<Key.space><Key.caps_lock>A<Key.caps_lock>nalyse<Key.space><Key.caps_lock>R<Key.caps_lock>equirements
Screenshot: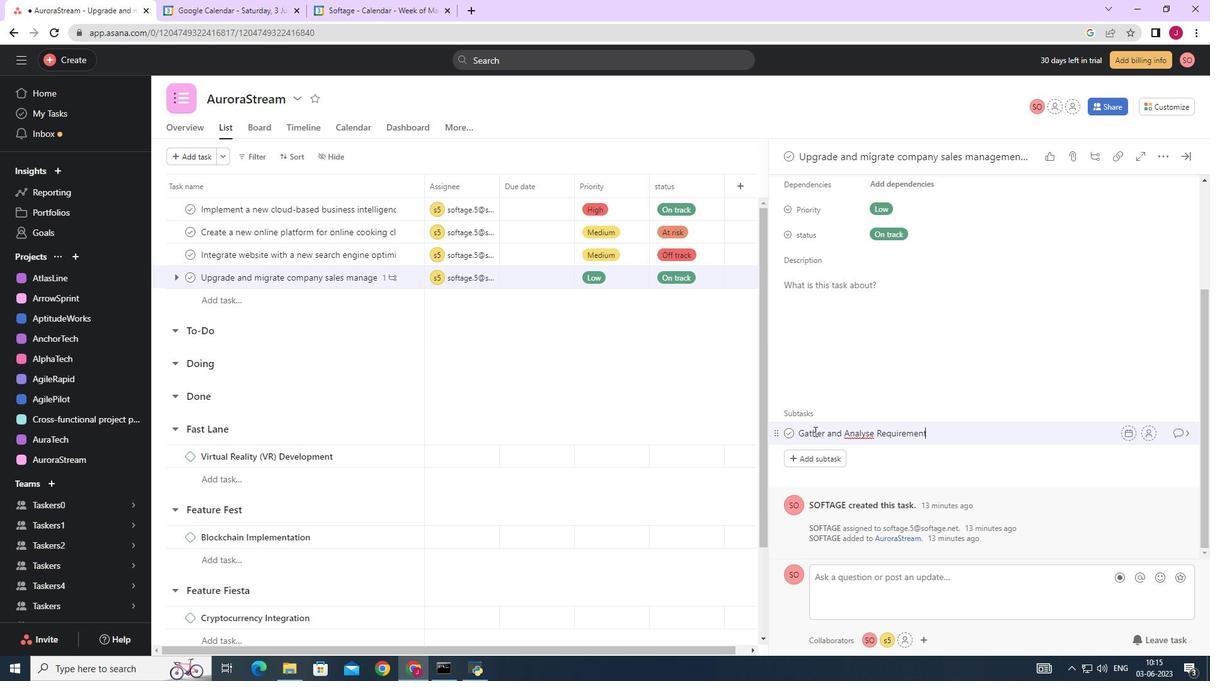 
Action: Mouse moved to (862, 435)
Screenshot: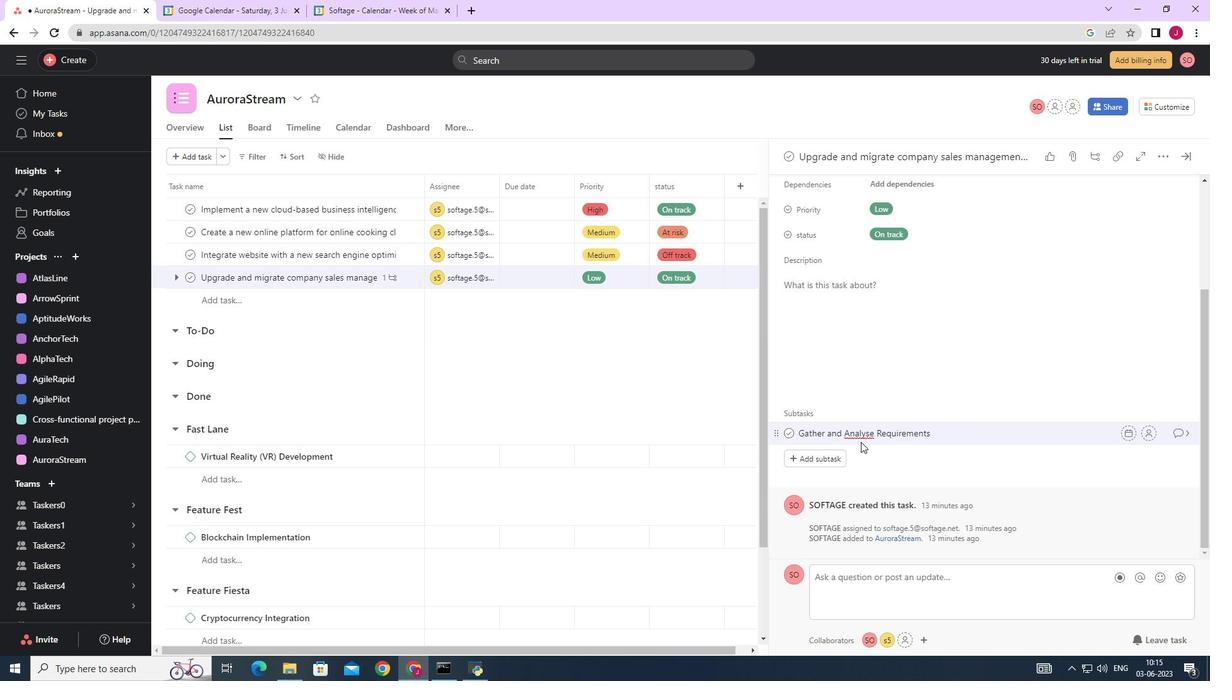 
Action: Mouse pressed right at (862, 435)
Screenshot: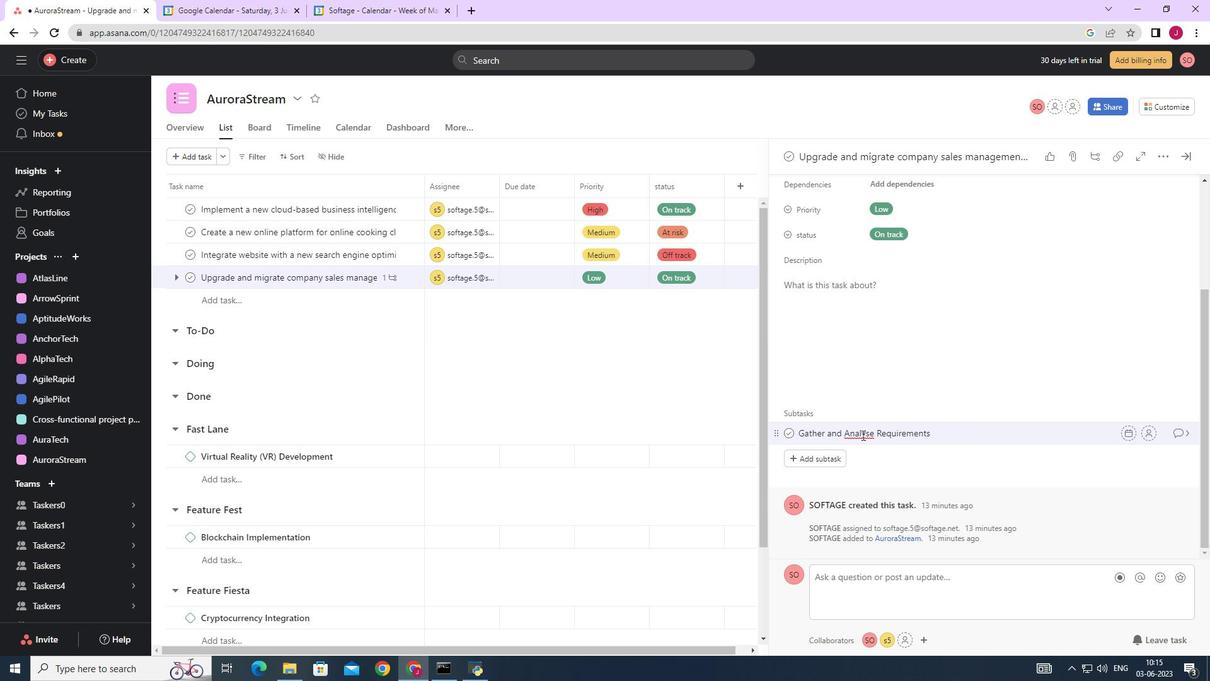 
Action: Mouse moved to (889, 443)
Screenshot: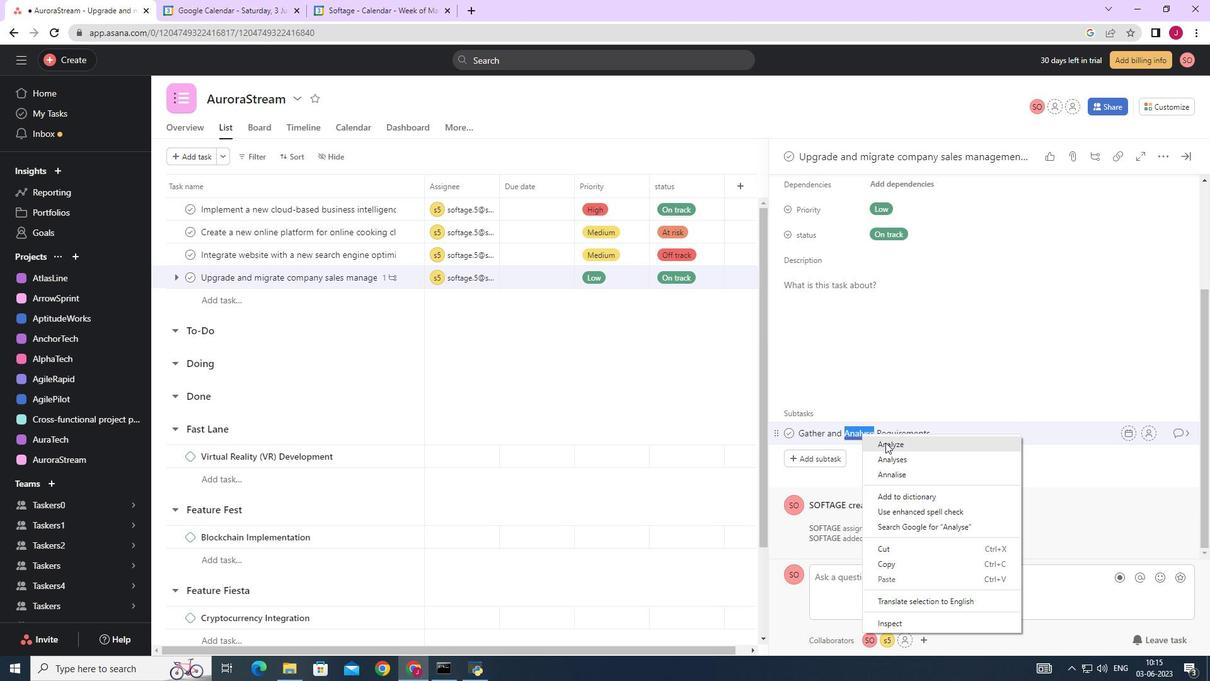 
Action: Mouse pressed left at (889, 443)
Screenshot: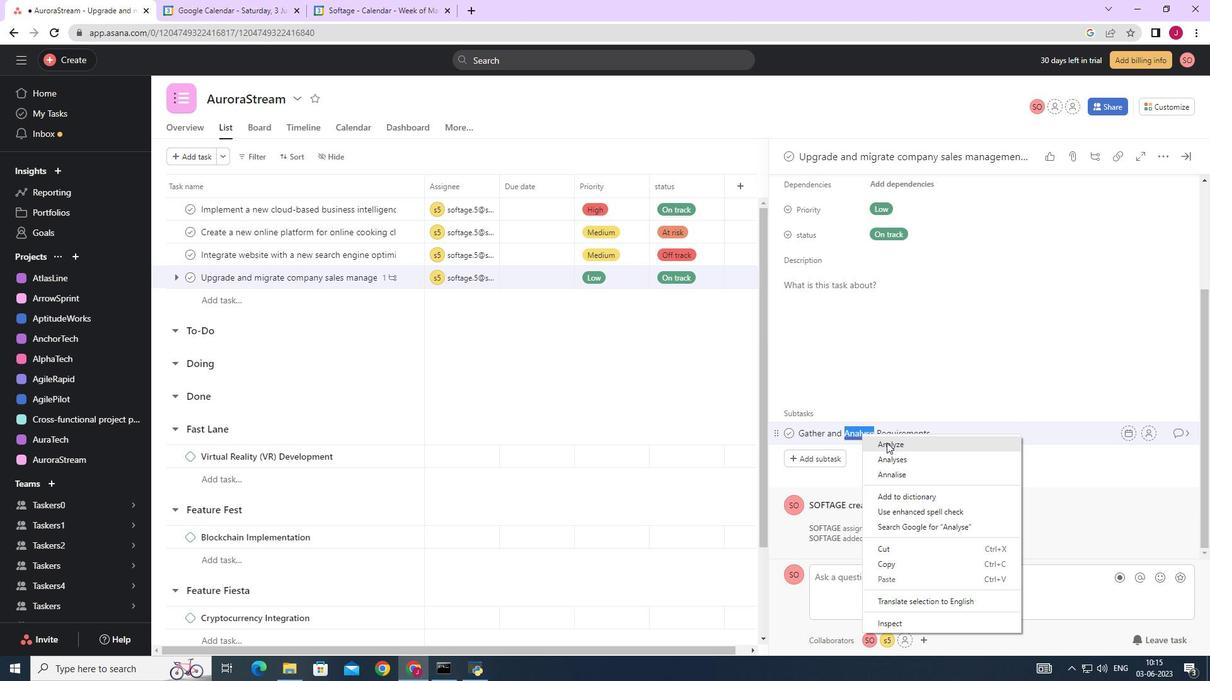 
Action: Mouse moved to (1019, 436)
Screenshot: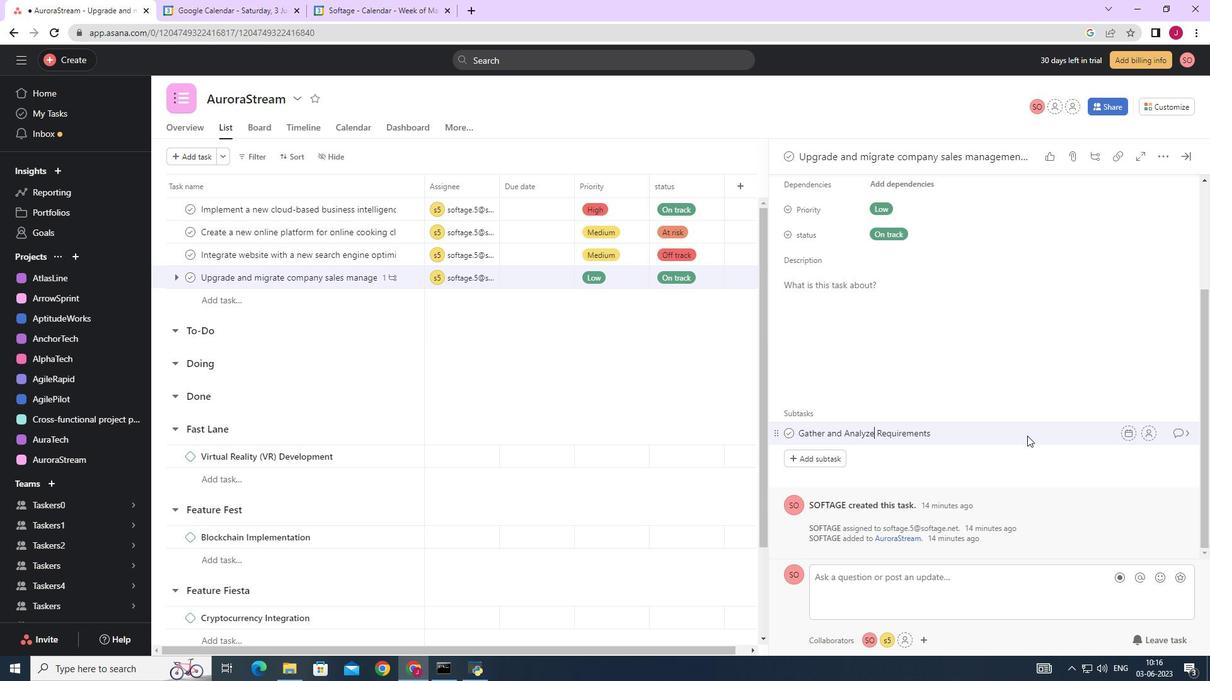 
Action: Mouse scrolled (1019, 436) with delta (0, 0)
Screenshot: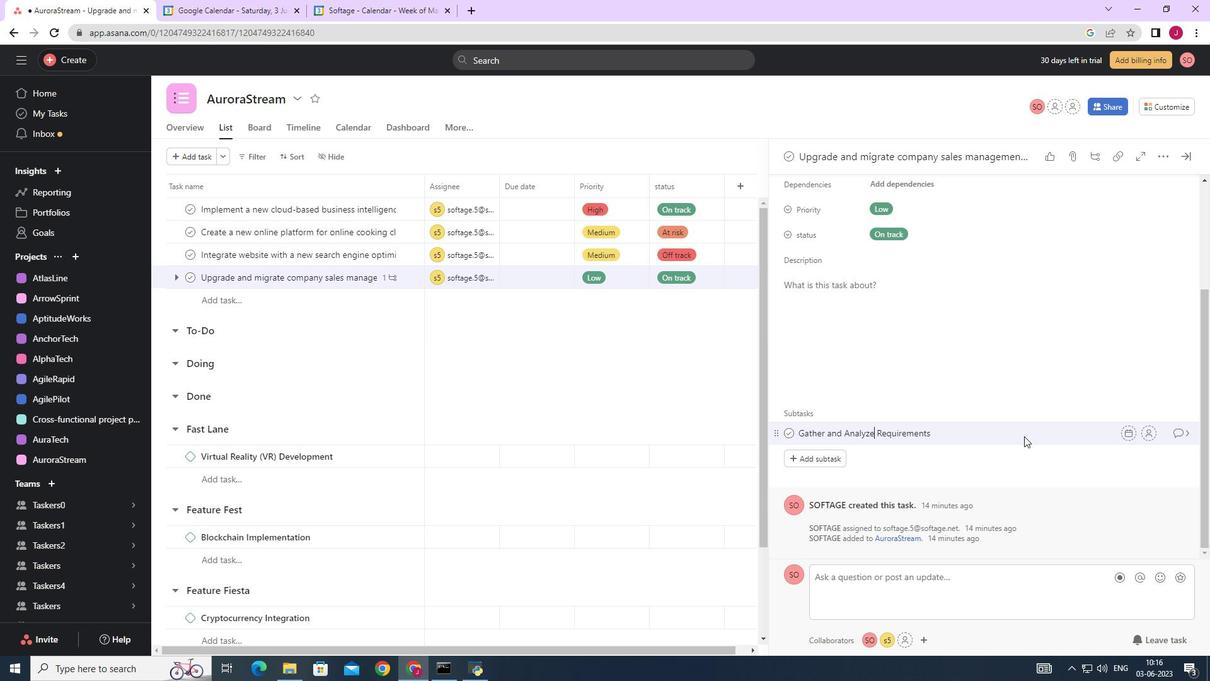 
Action: Mouse scrolled (1019, 436) with delta (0, 0)
Screenshot: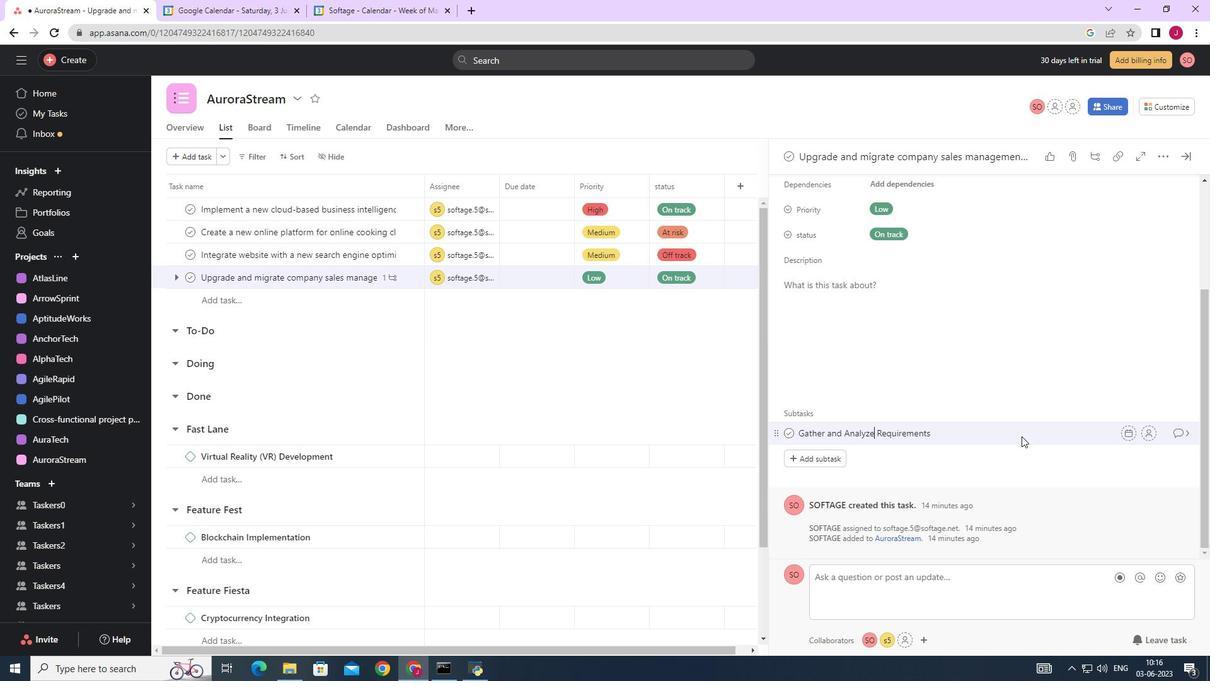 
Action: Mouse scrolled (1019, 436) with delta (0, 0)
Screenshot: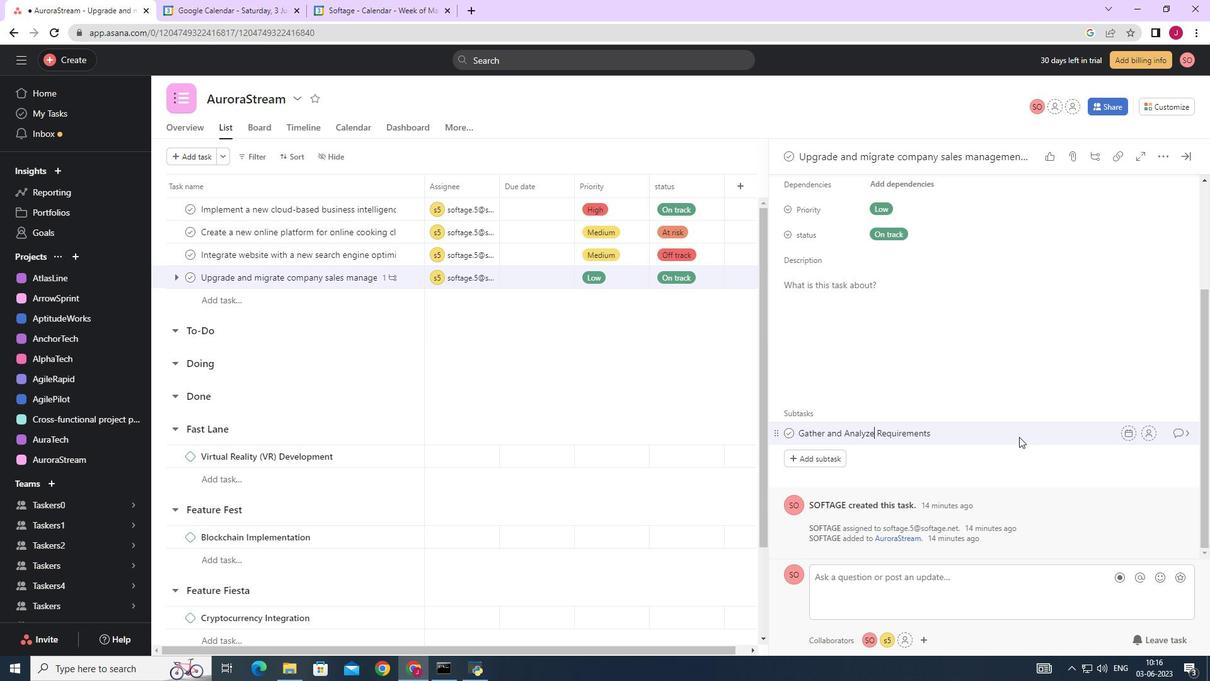 
Action: Mouse moved to (969, 433)
Screenshot: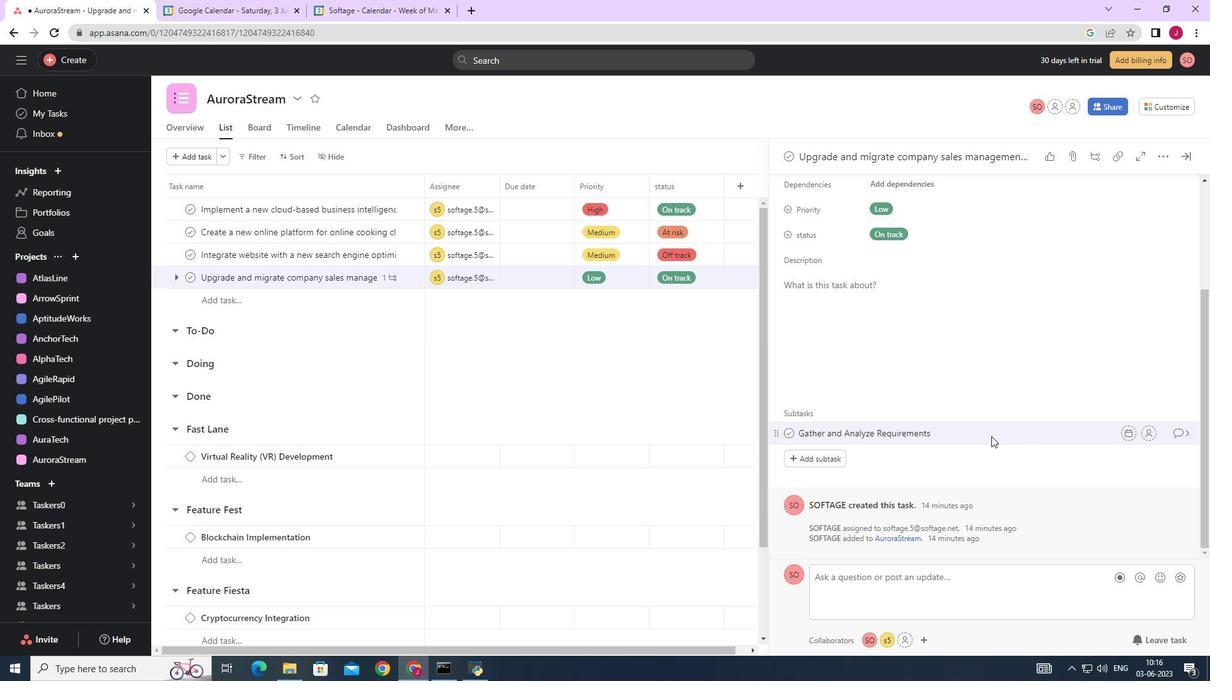 
Action: Mouse pressed left at (969, 433)
Screenshot: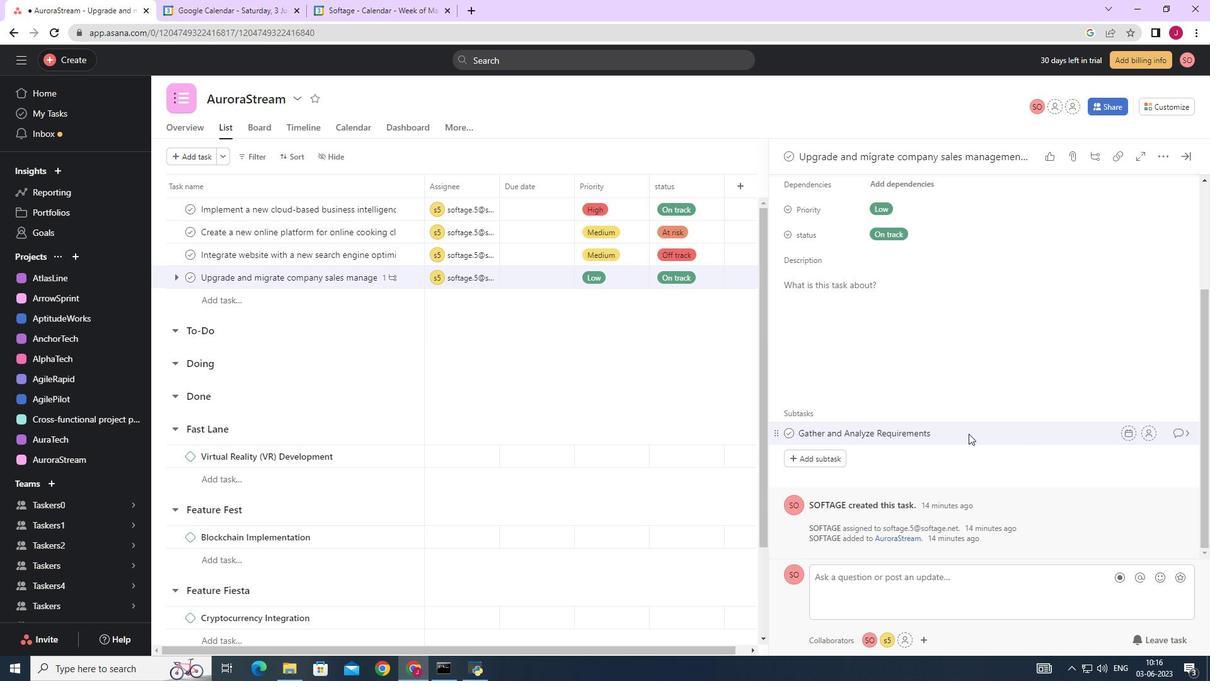 
Action: Mouse moved to (869, 434)
Screenshot: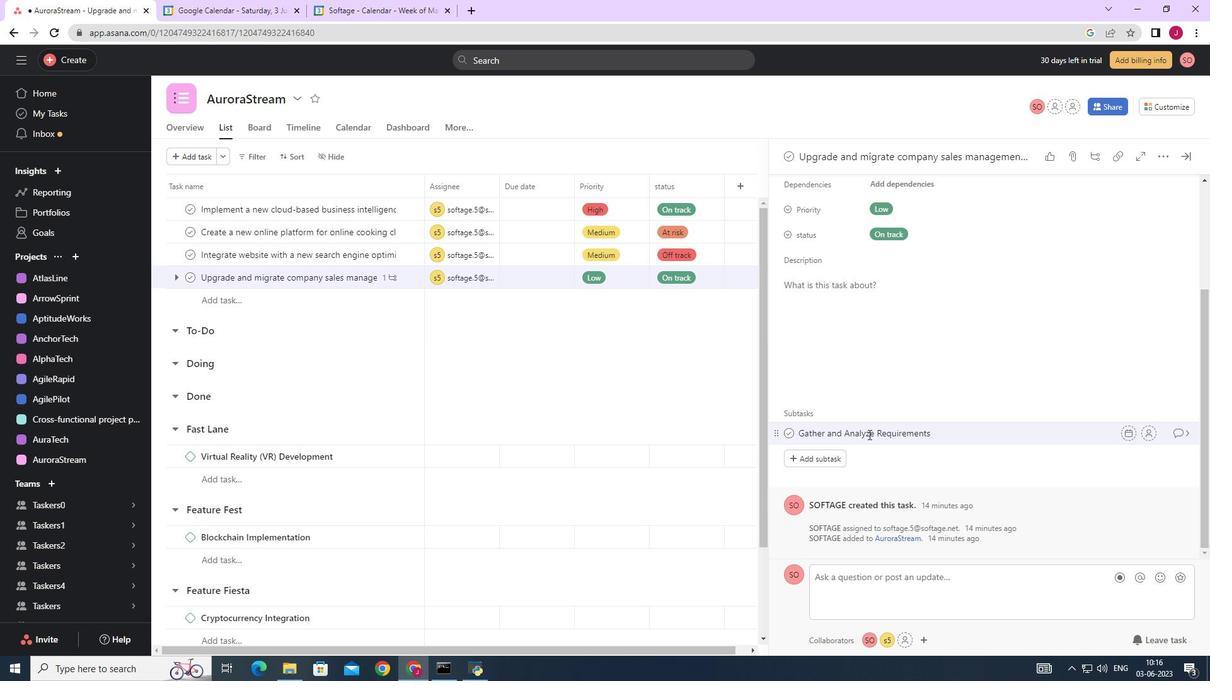 
Action: Mouse pressed left at (869, 434)
Screenshot: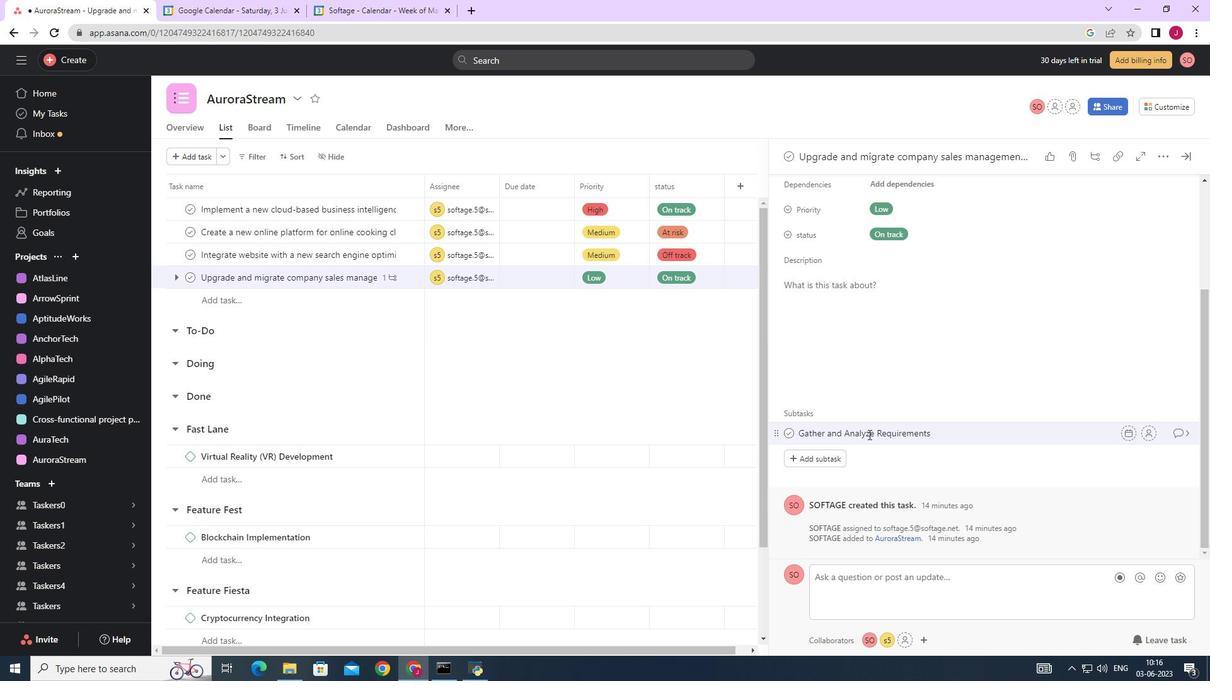 
Action: Mouse moved to (873, 435)
Screenshot: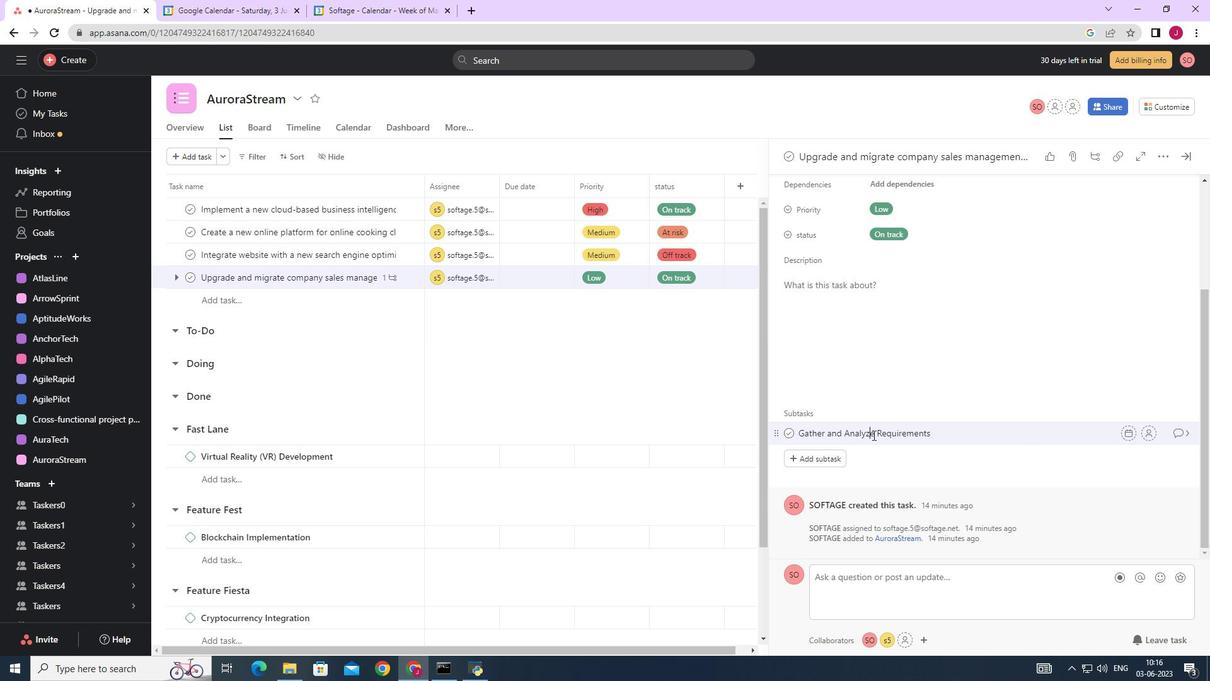 
Action: Key pressed <Key.backspace>s
Screenshot: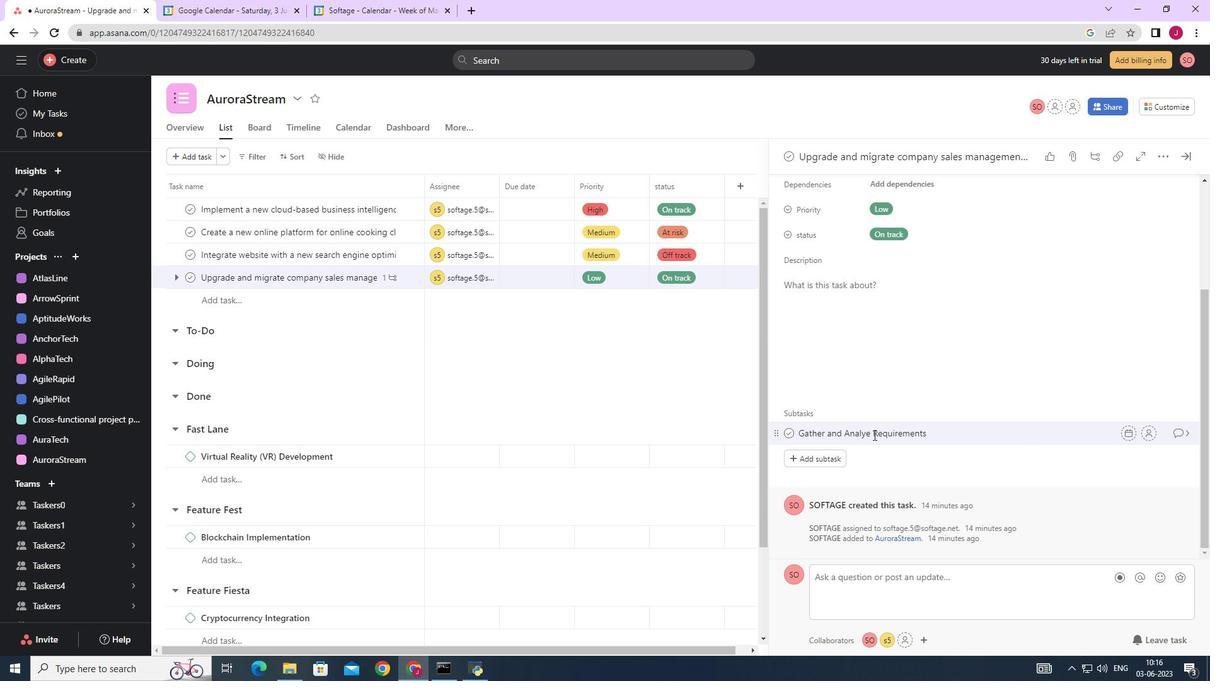 
Action: Mouse moved to (960, 428)
Screenshot: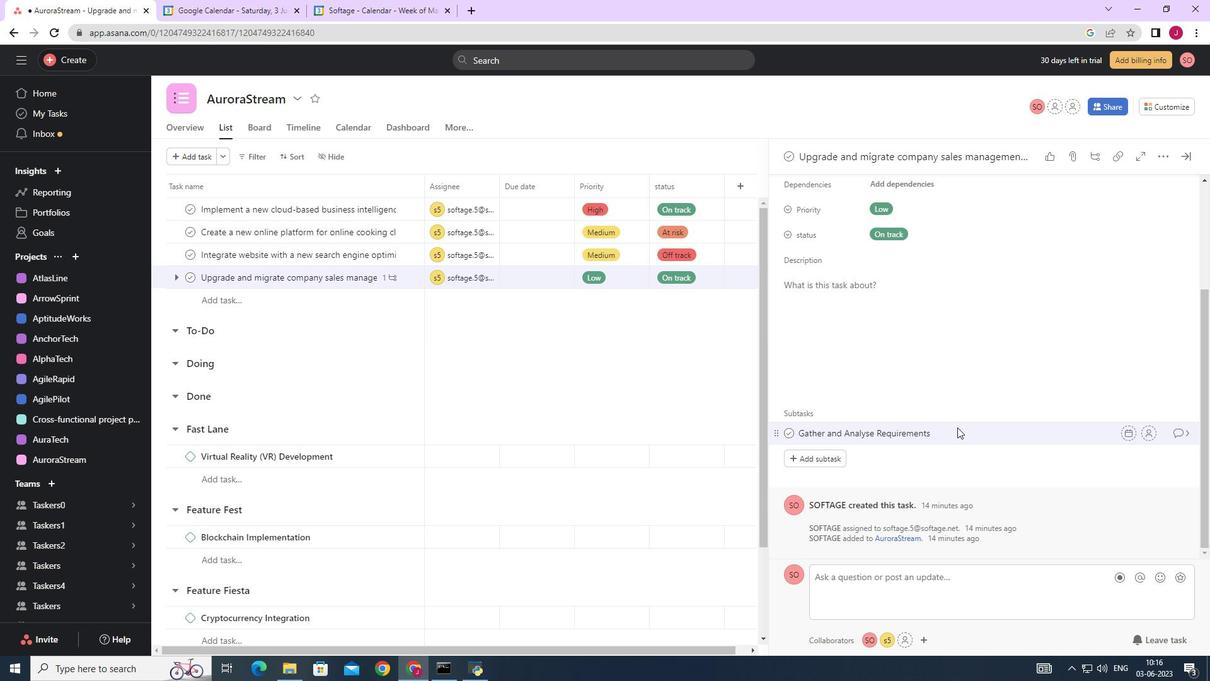 
Action: Mouse pressed left at (960, 428)
Screenshot: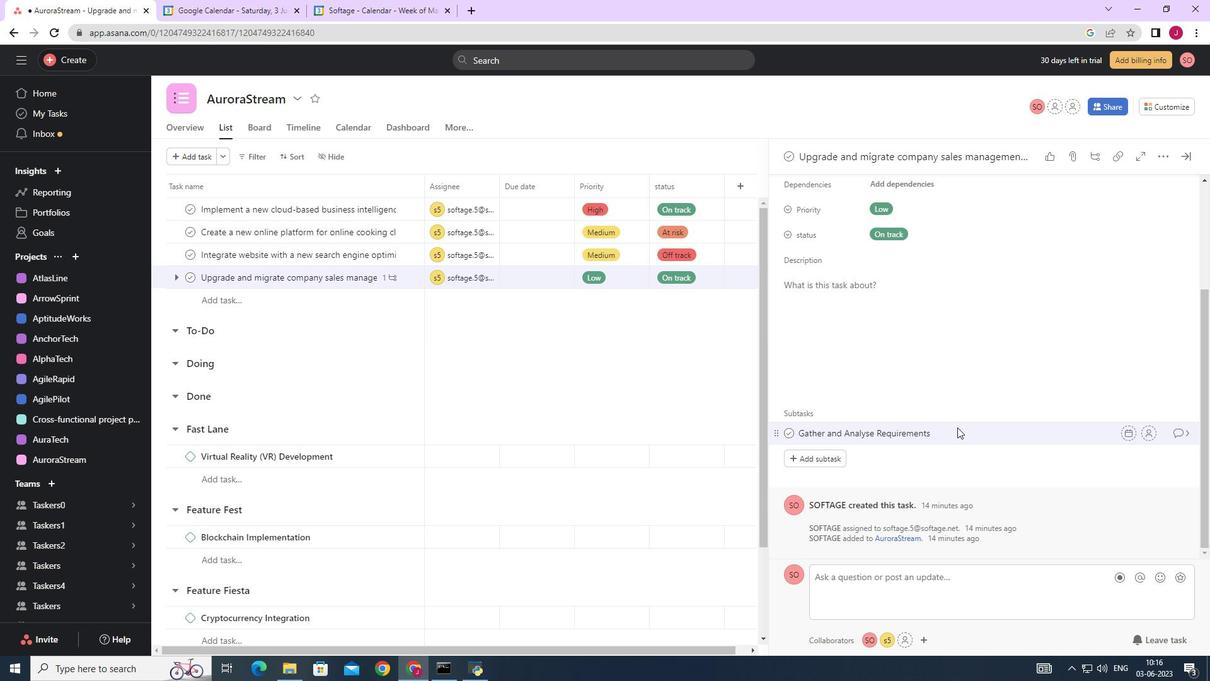 
Action: Key pressed <Key.space>
Screenshot: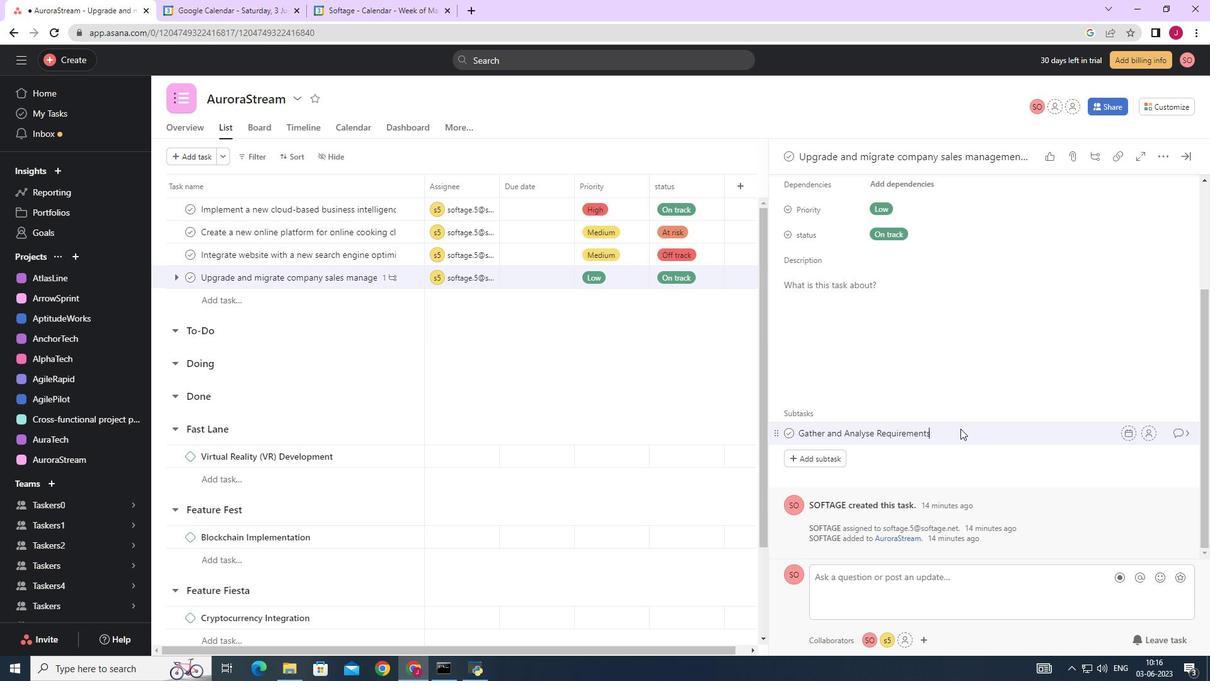 
Action: Mouse moved to (1149, 430)
Screenshot: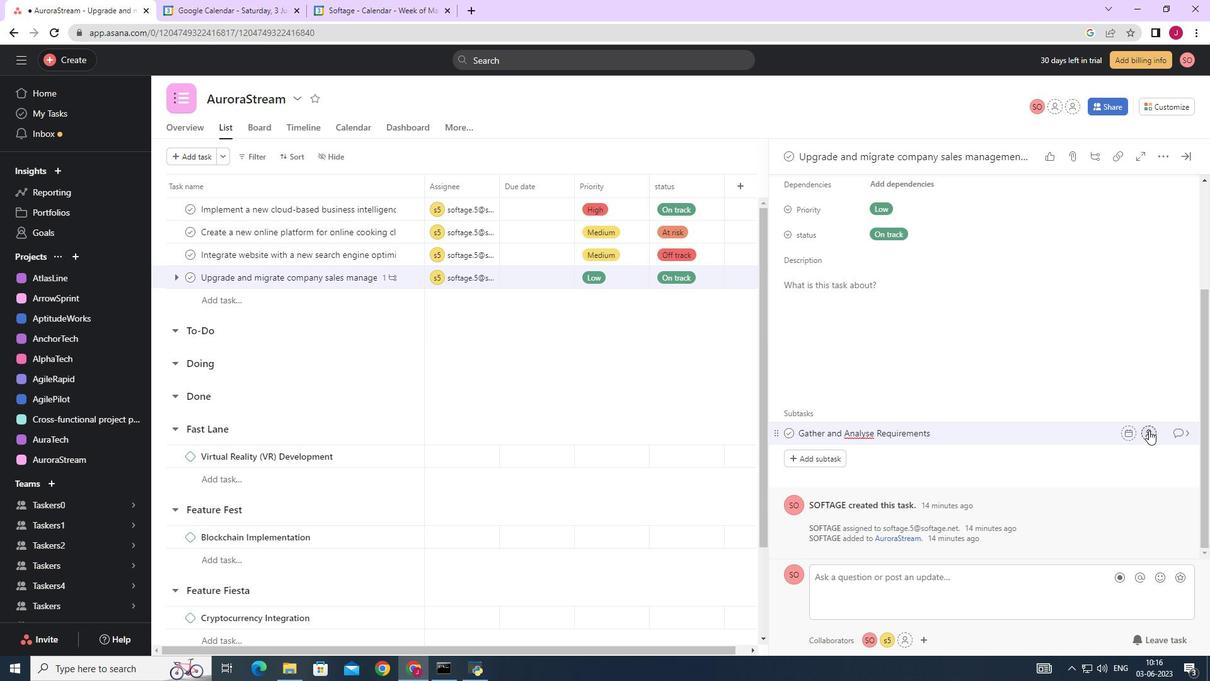 
Action: Mouse pressed left at (1149, 430)
Screenshot: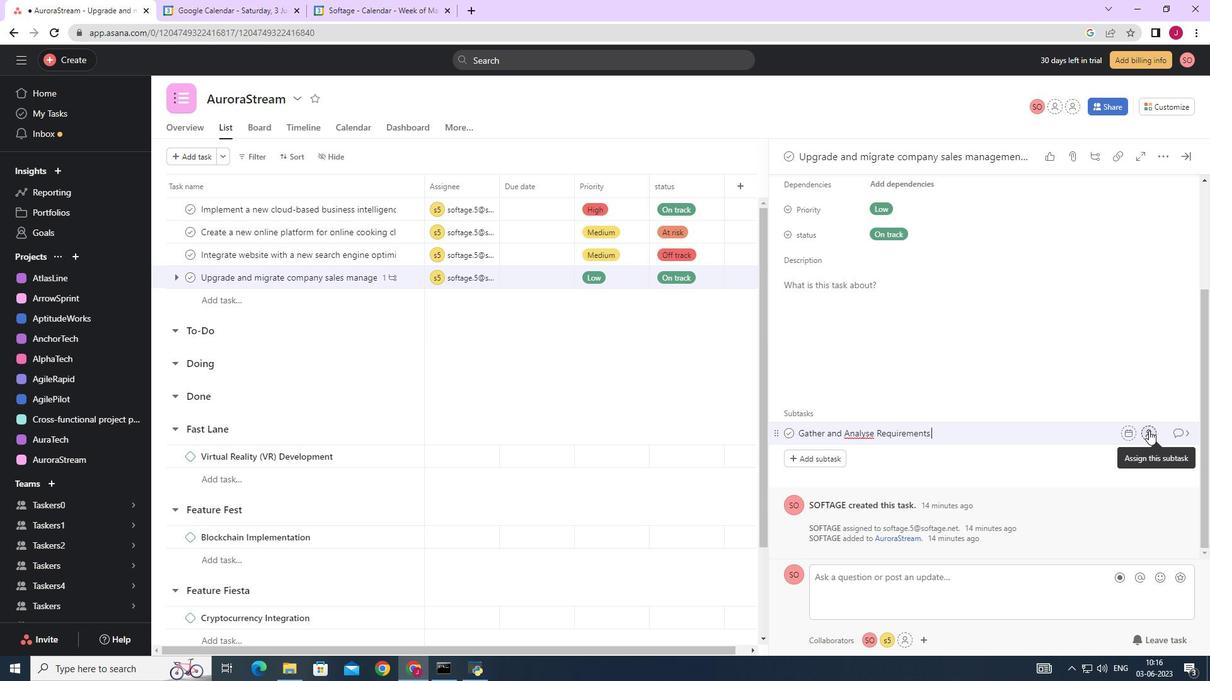 
Action: Mouse moved to (1024, 503)
Screenshot: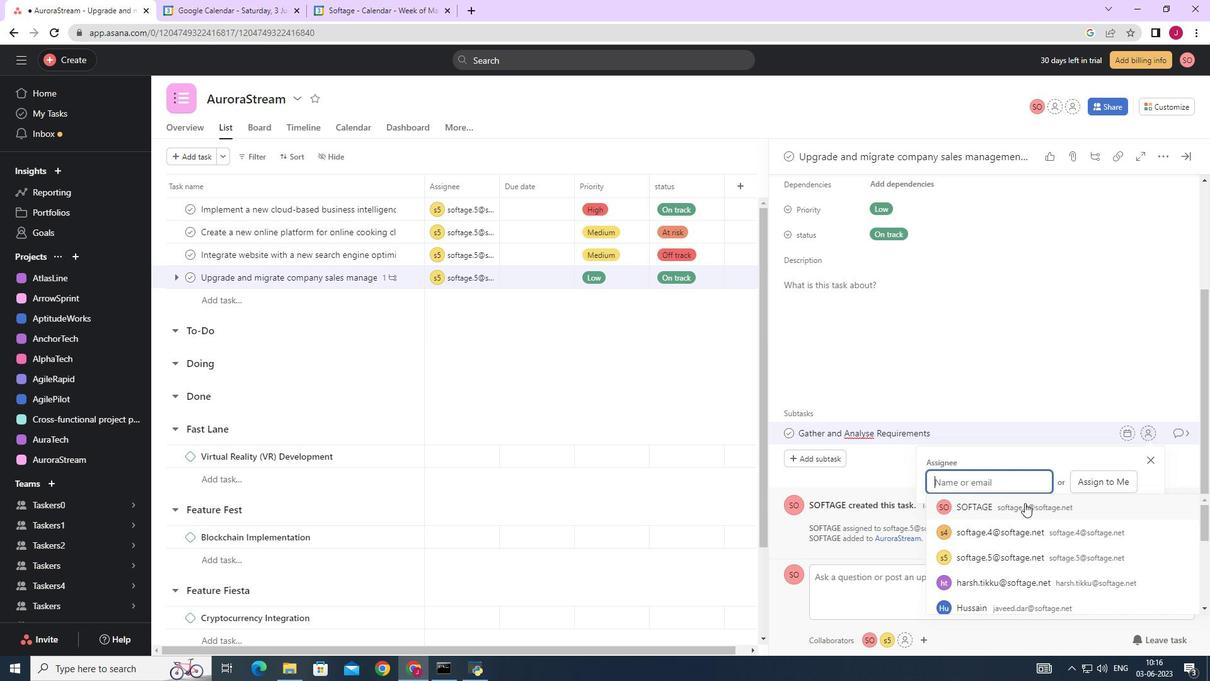 
Action: Key pressed softage.5
Screenshot: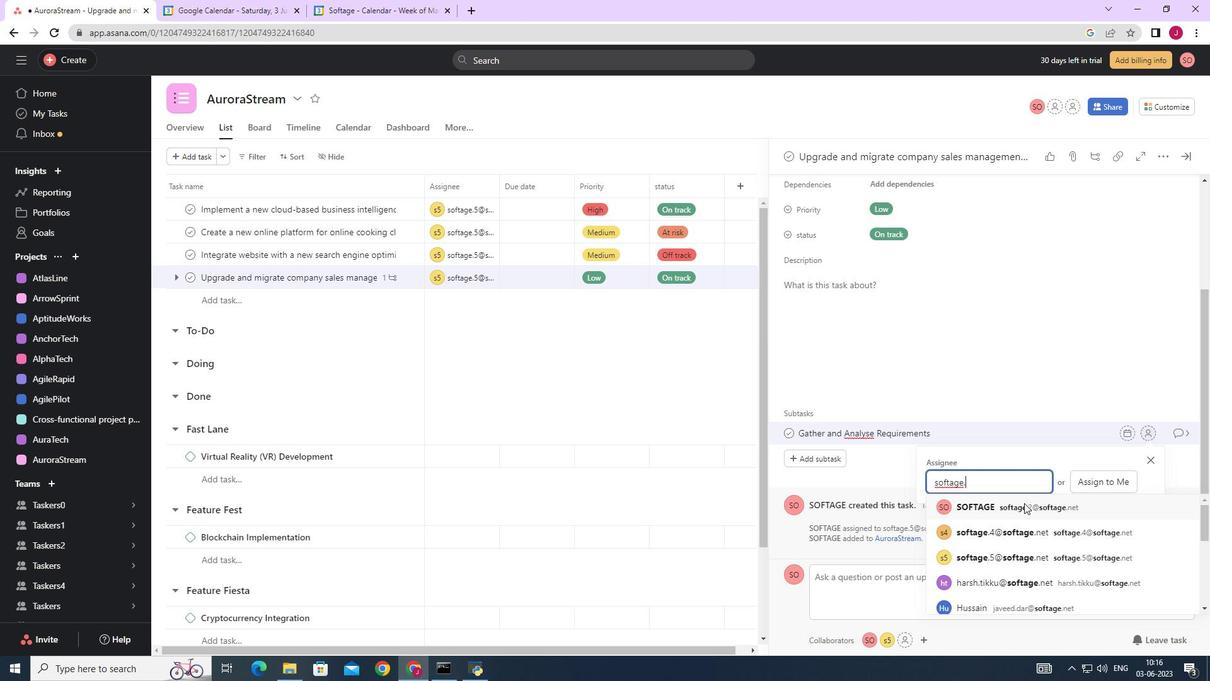 
Action: Mouse moved to (1019, 506)
Screenshot: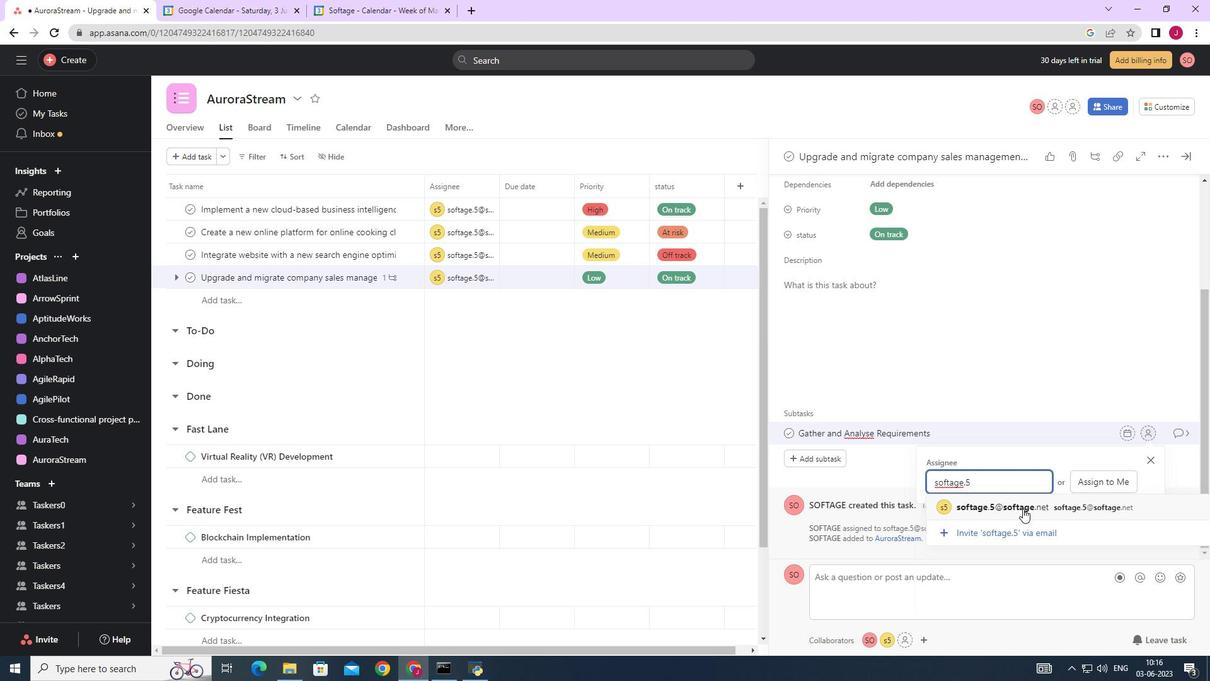 
Action: Mouse pressed left at (1019, 506)
Screenshot: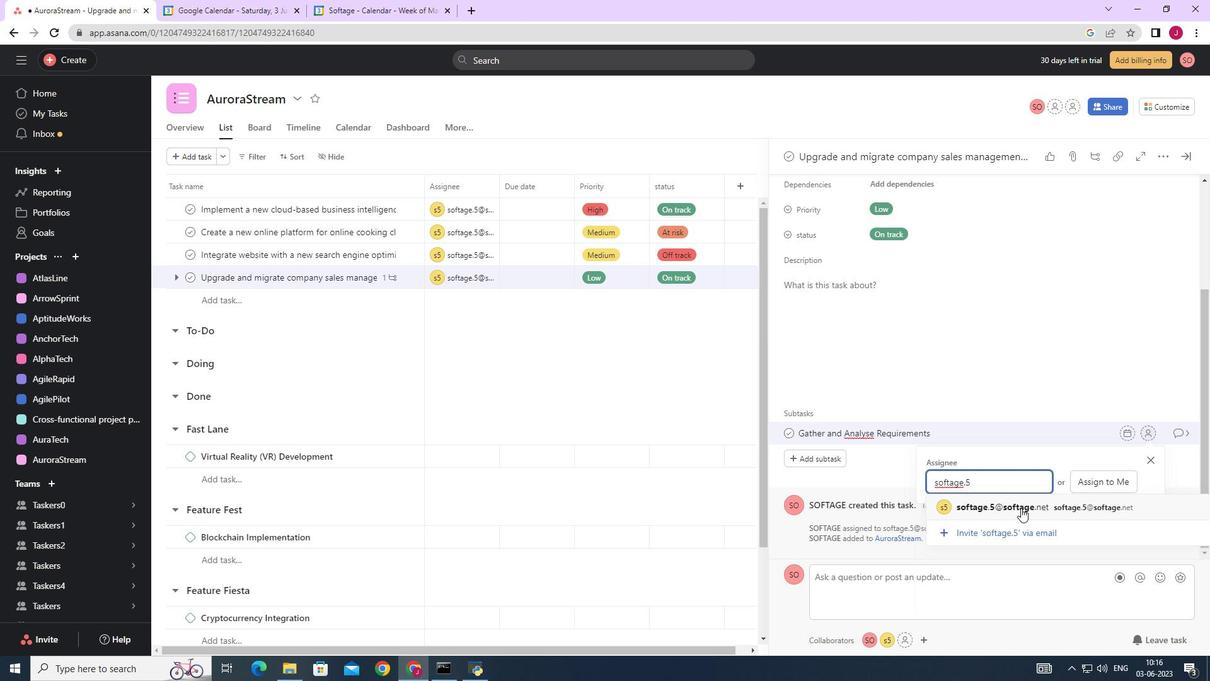 
Action: Mouse moved to (1179, 431)
Screenshot: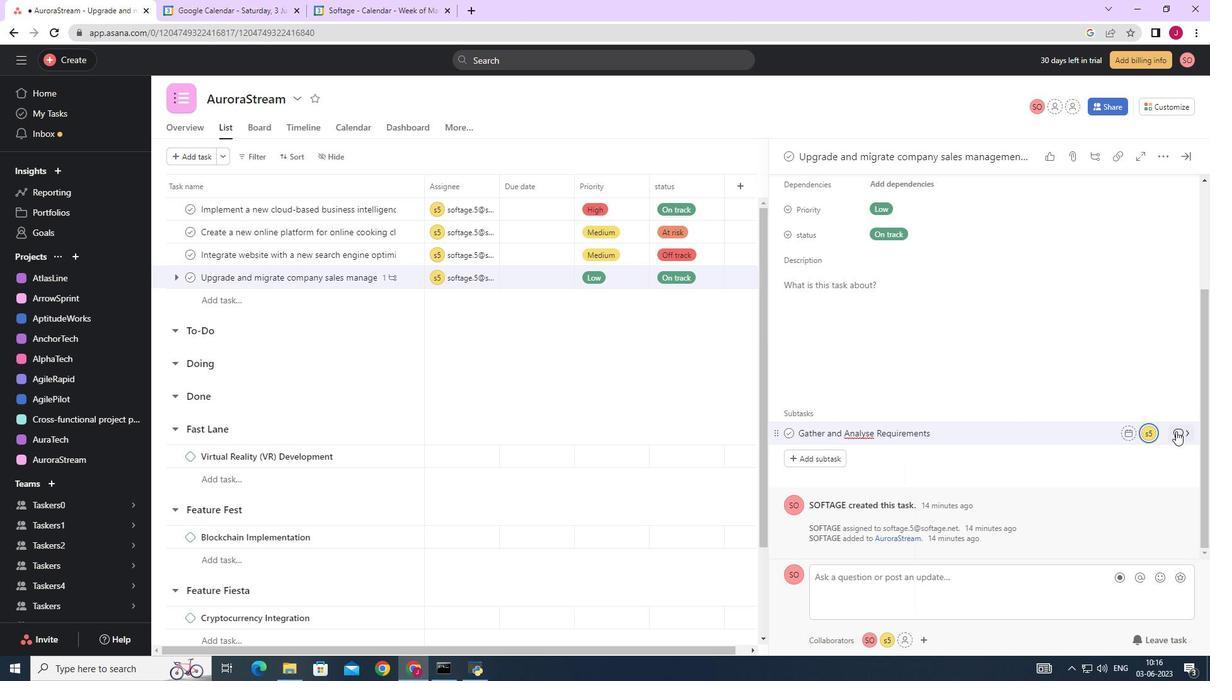 
Action: Mouse pressed left at (1179, 431)
Screenshot: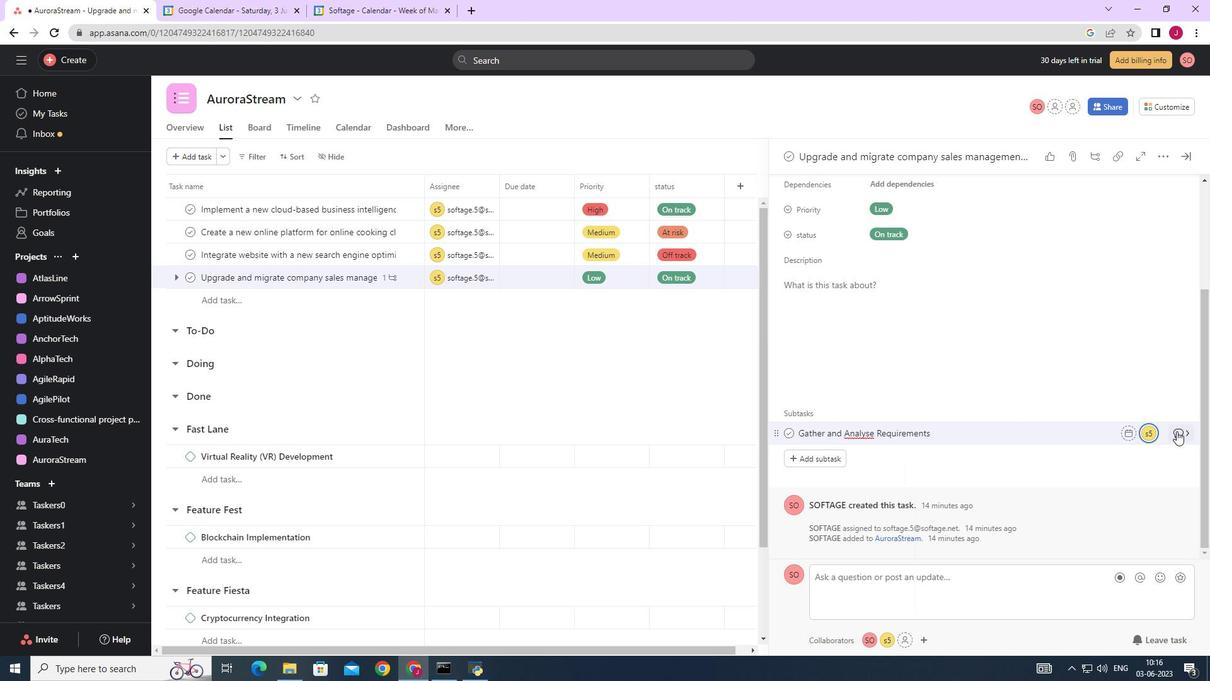 
Action: Mouse moved to (831, 329)
Screenshot: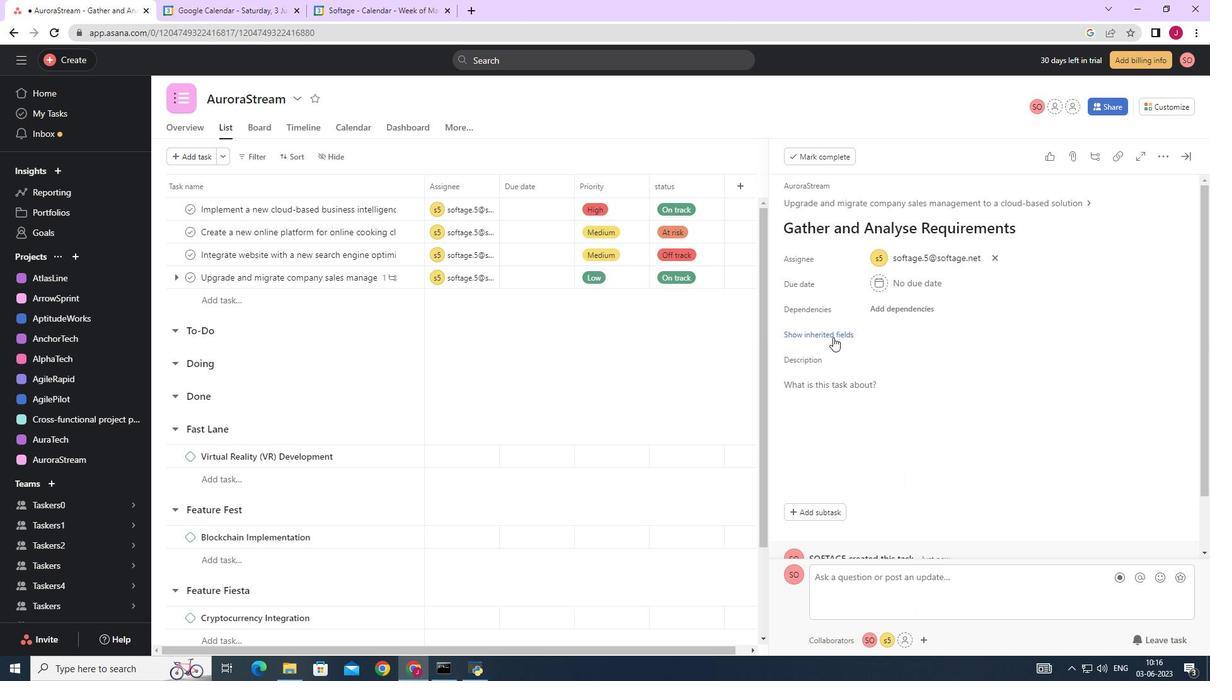 
Action: Mouse pressed left at (831, 329)
Screenshot: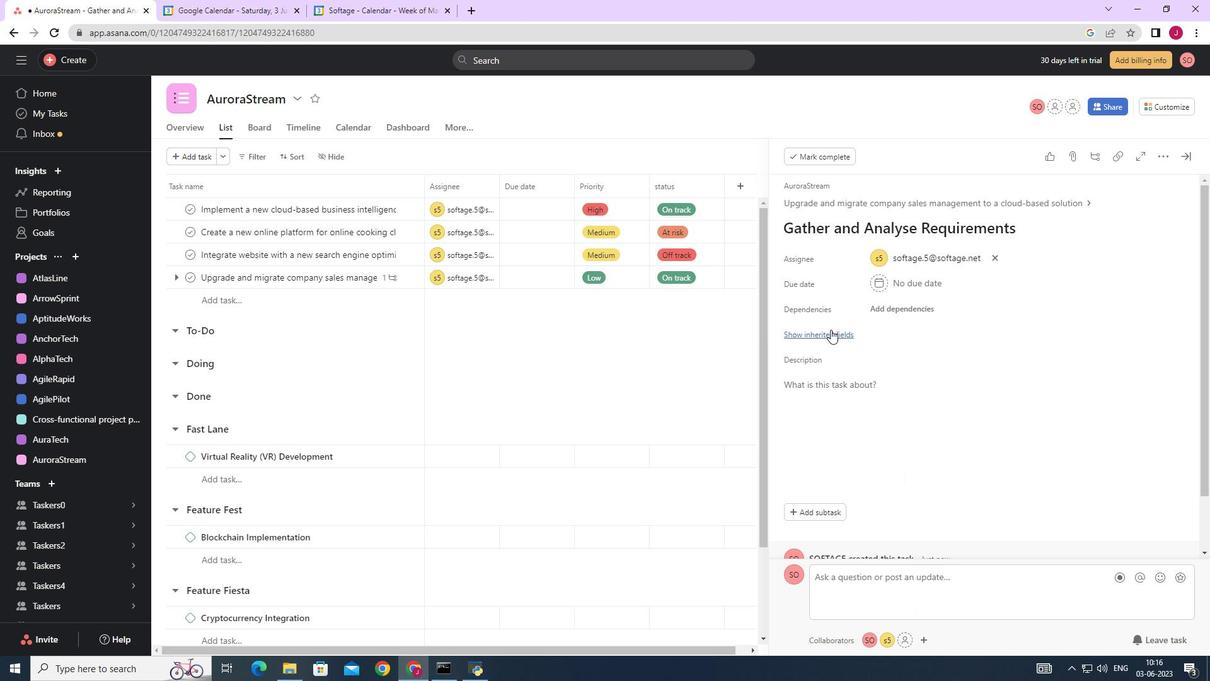 
Action: Mouse moved to (884, 360)
Screenshot: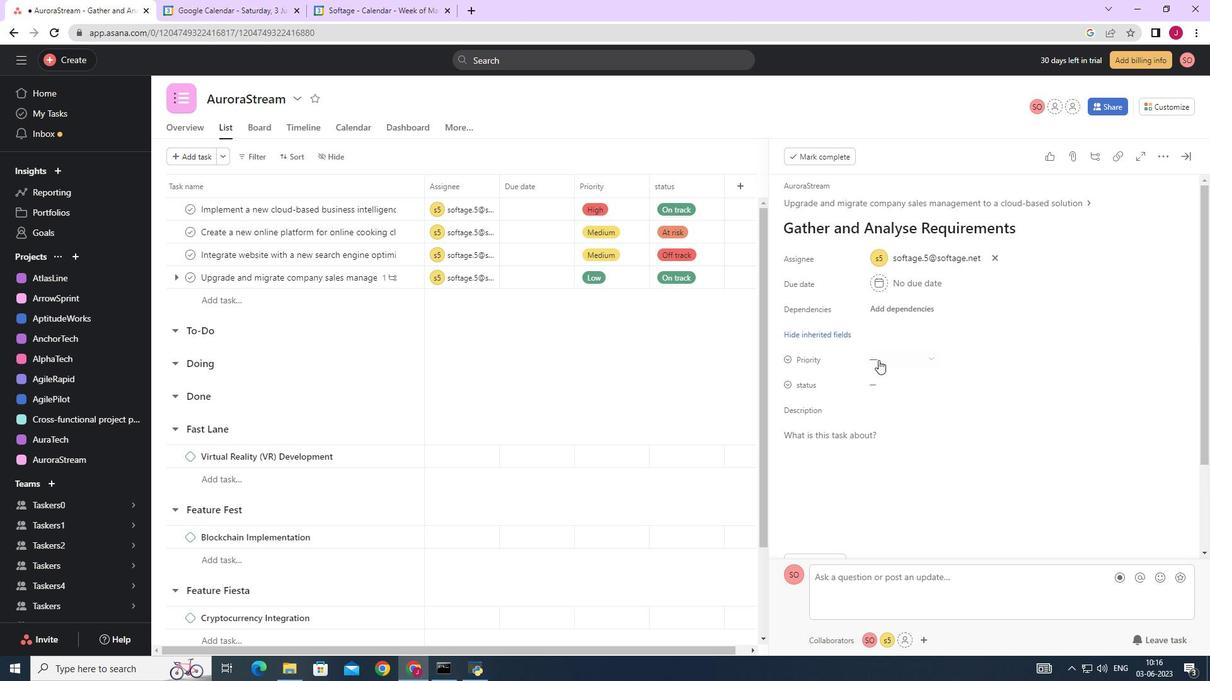 
Action: Mouse pressed left at (884, 360)
Screenshot: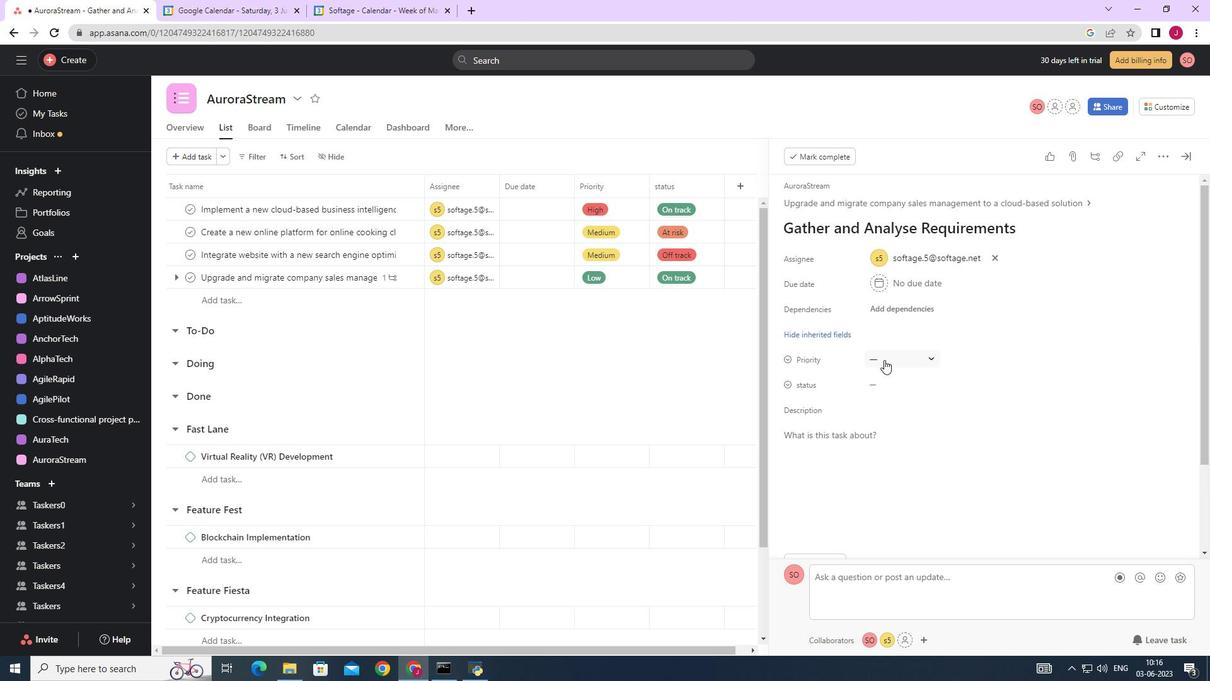 
Action: Mouse moved to (904, 406)
Screenshot: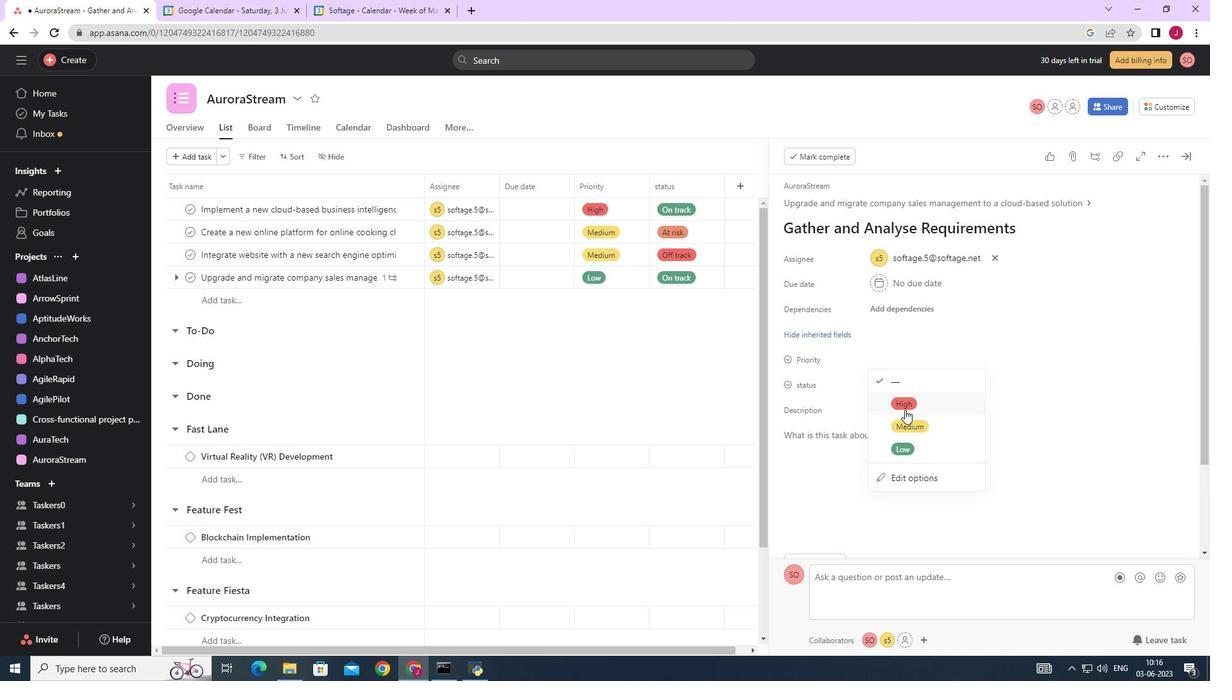 
Action: Mouse pressed left at (904, 406)
Screenshot: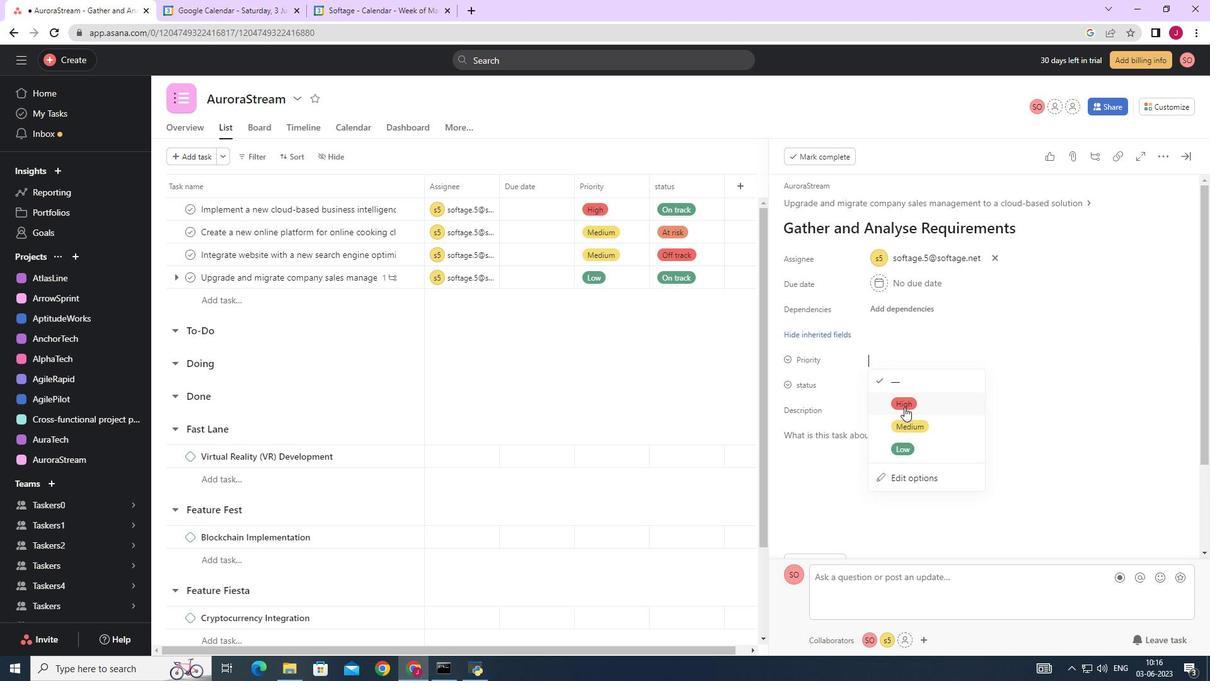
Action: Mouse moved to (892, 389)
Screenshot: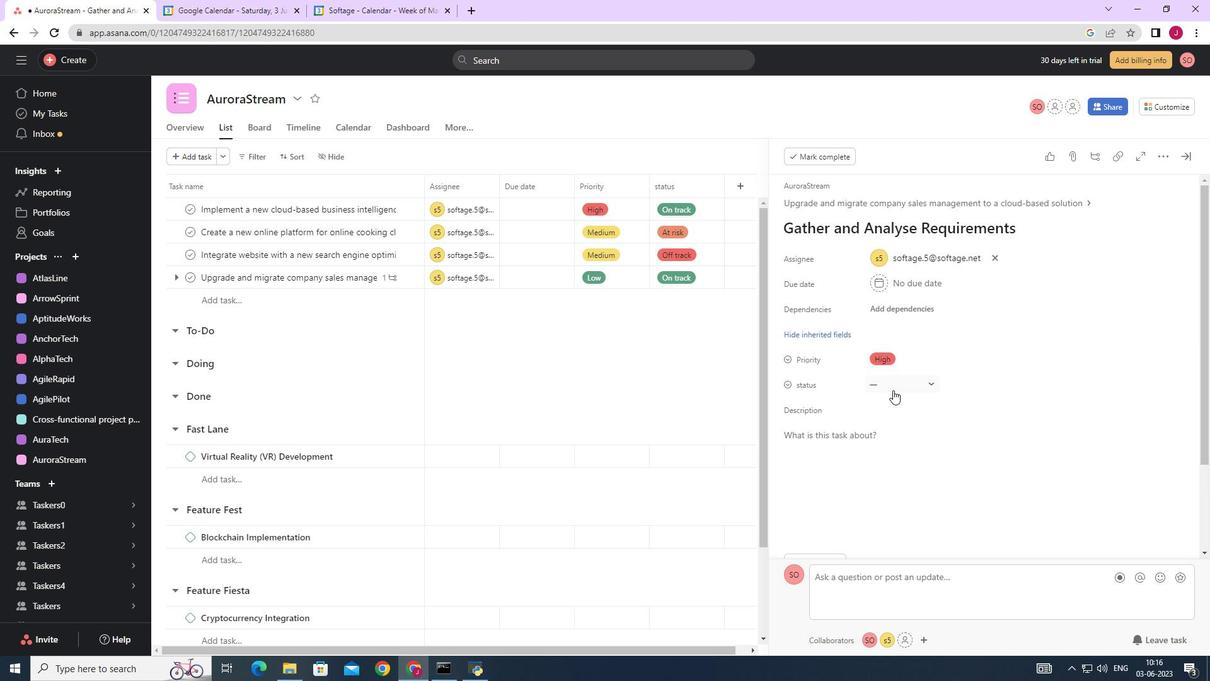 
Action: Mouse pressed left at (892, 389)
Screenshot: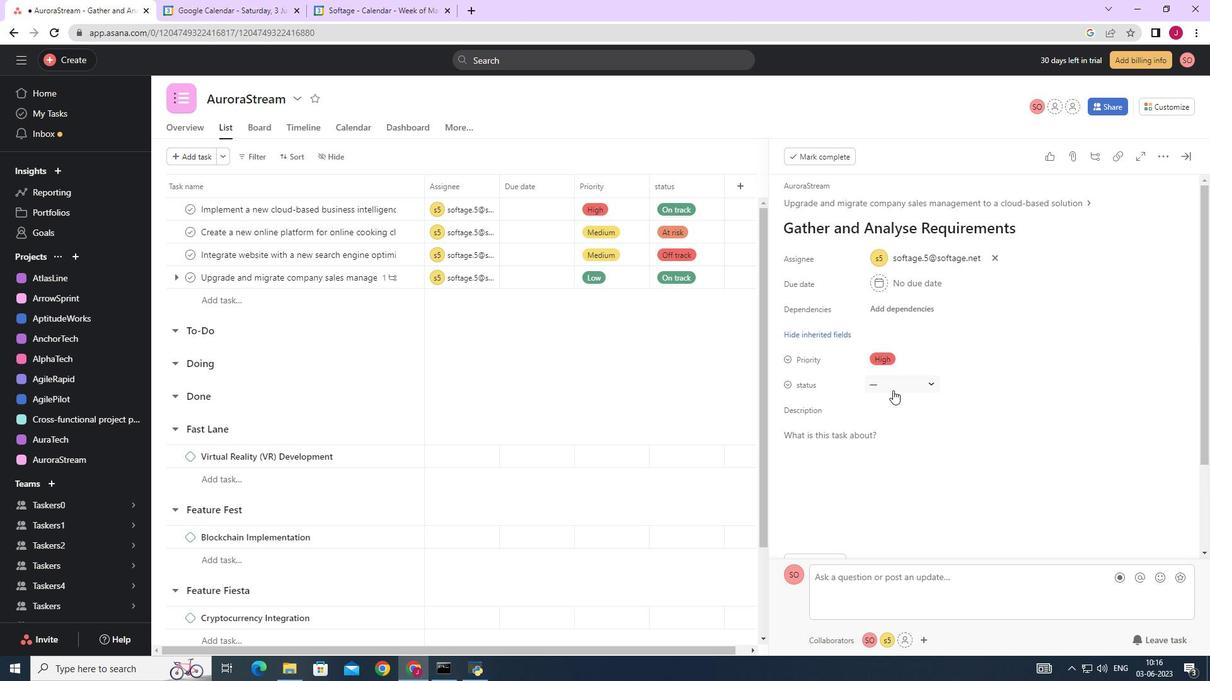 
Action: Mouse moved to (914, 495)
Screenshot: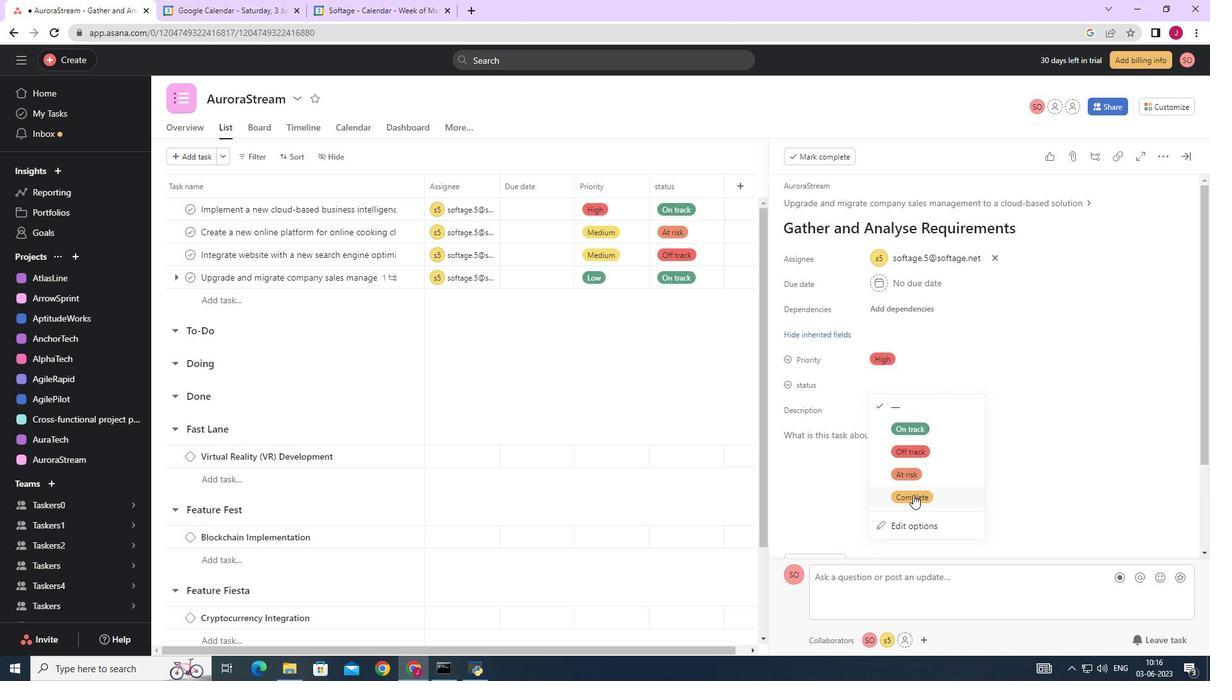 
Action: Mouse pressed left at (914, 495)
Screenshot: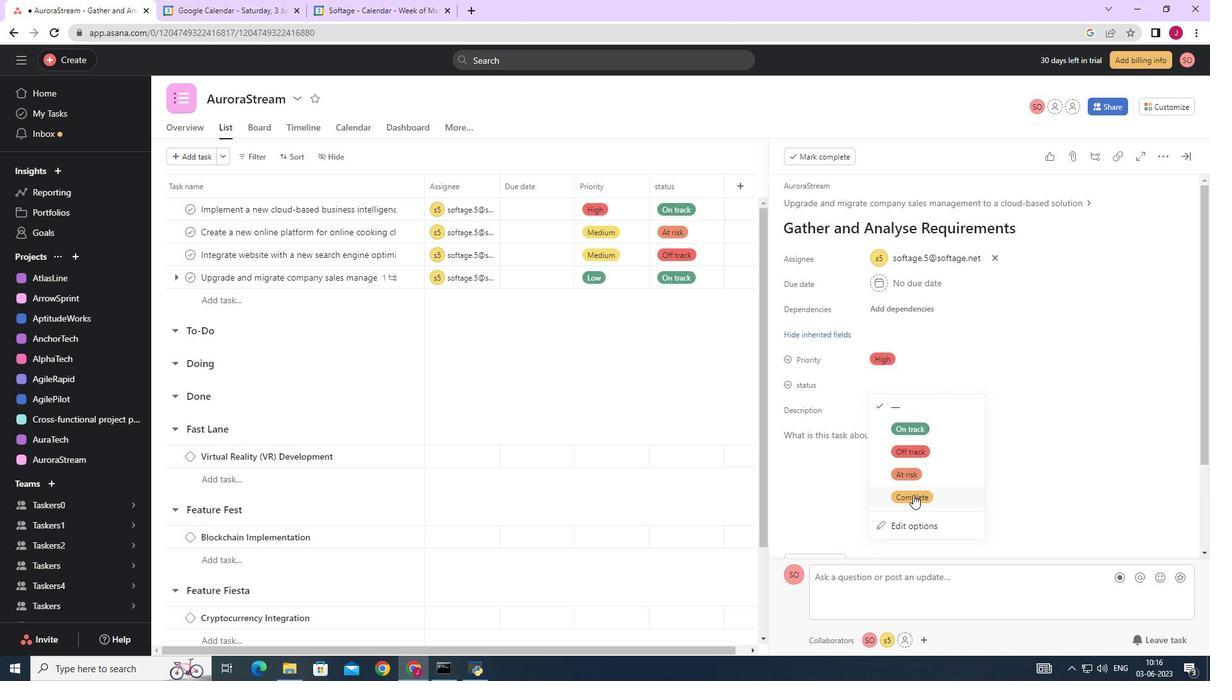 
Action: Mouse moved to (1185, 151)
Screenshot: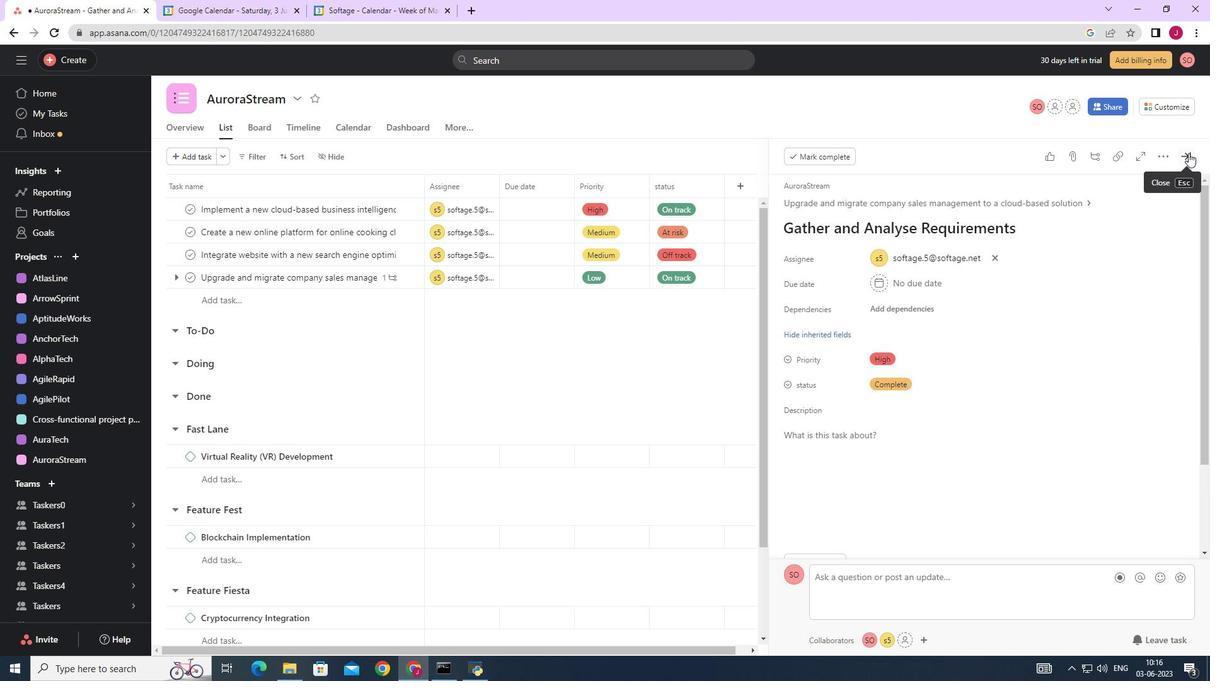 
Action: Mouse pressed left at (1185, 151)
Screenshot: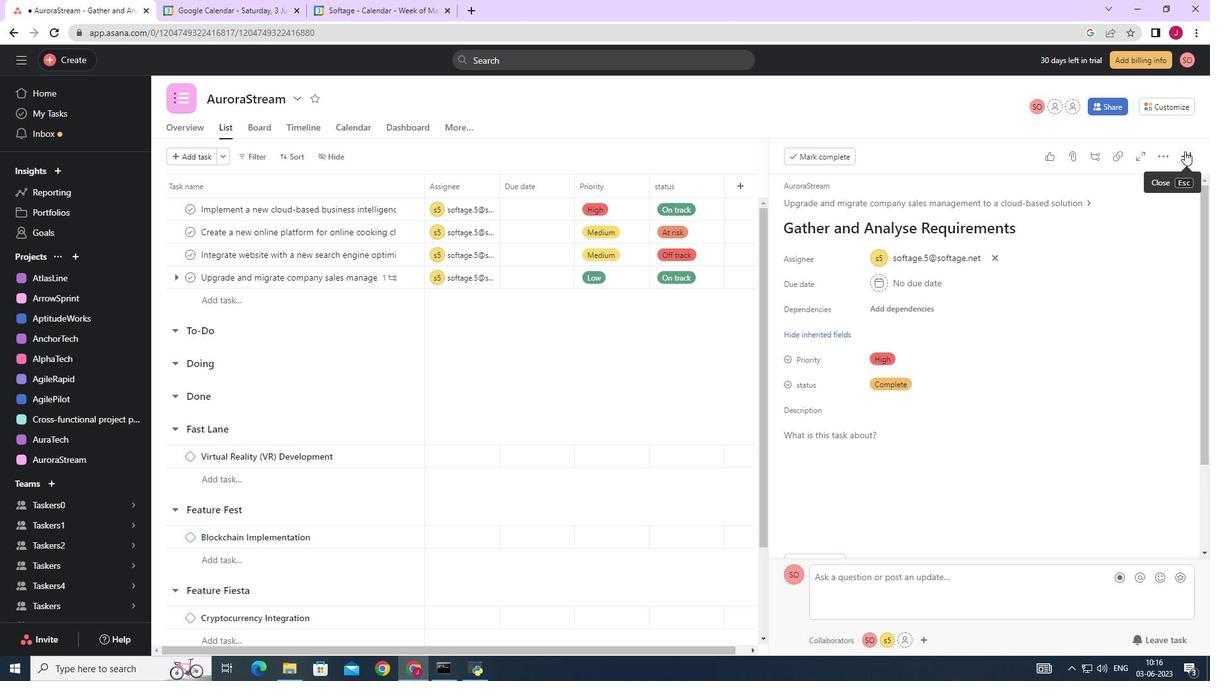 
Action: Mouse moved to (1044, 268)
Screenshot: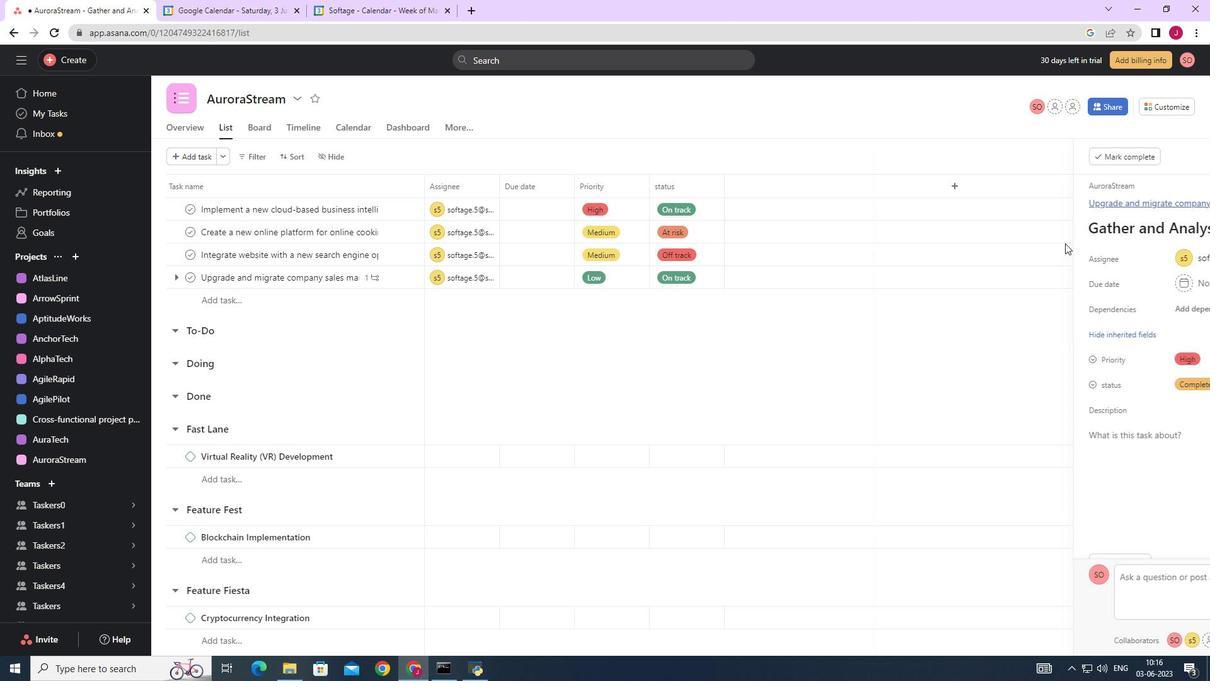 
